 Task: Look for space in Muluppilagadu, India from 8th August, 2023 to 18th August, 2023 for 2 adults in price range Rs.10000 to Rs.14000. Place can be private room with 1  bedroom having 1 bed and 1 bathroom. Property type can be house, flat, guest house. Amenities needed are: wifi, TV, free parkinig on premises, gym, breakfast. Booking option can be shelf check-in. Required host language is English.
Action: Mouse moved to (493, 126)
Screenshot: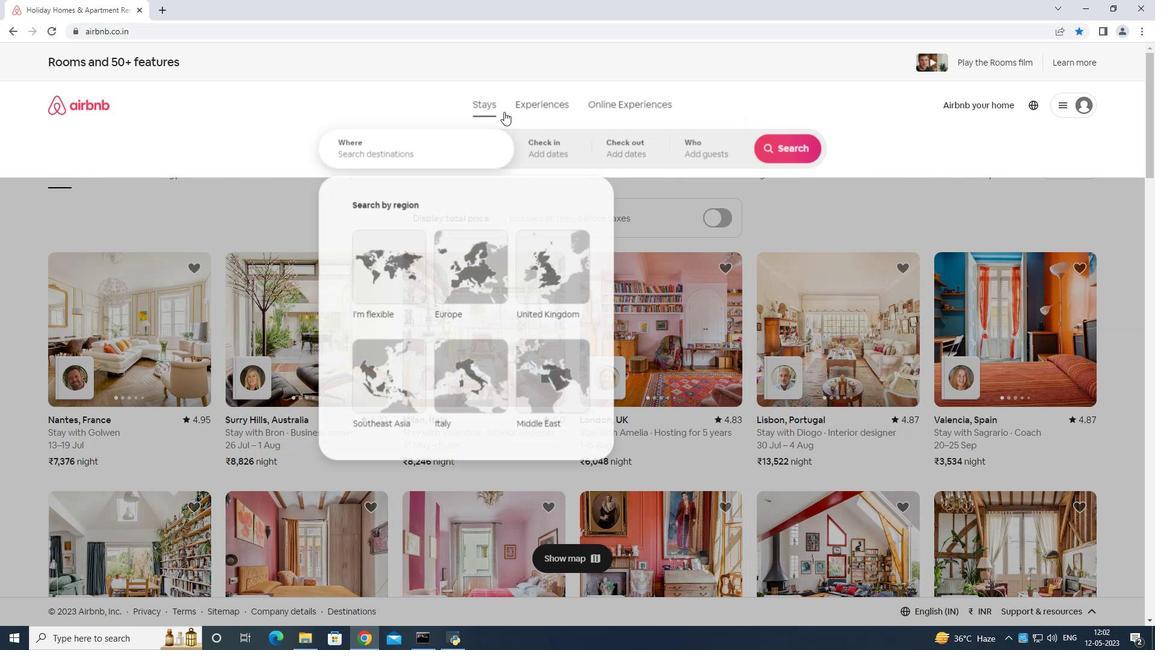 
Action: Key pressed <Key.shift>
Screenshot: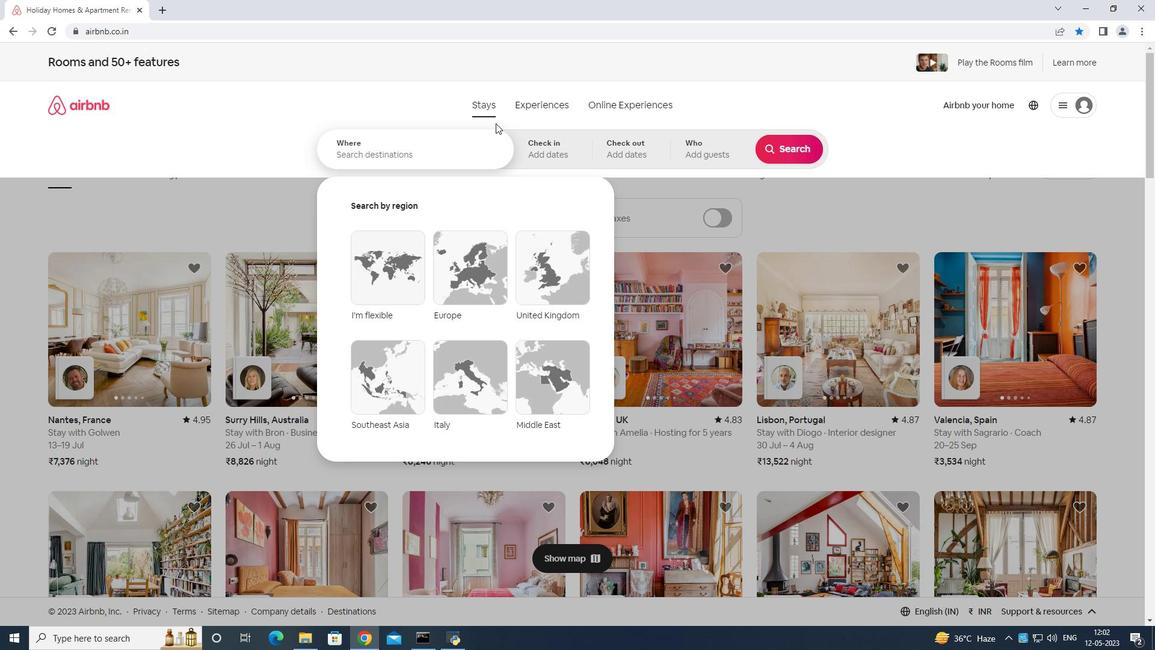 
Action: Mouse moved to (786, 208)
Screenshot: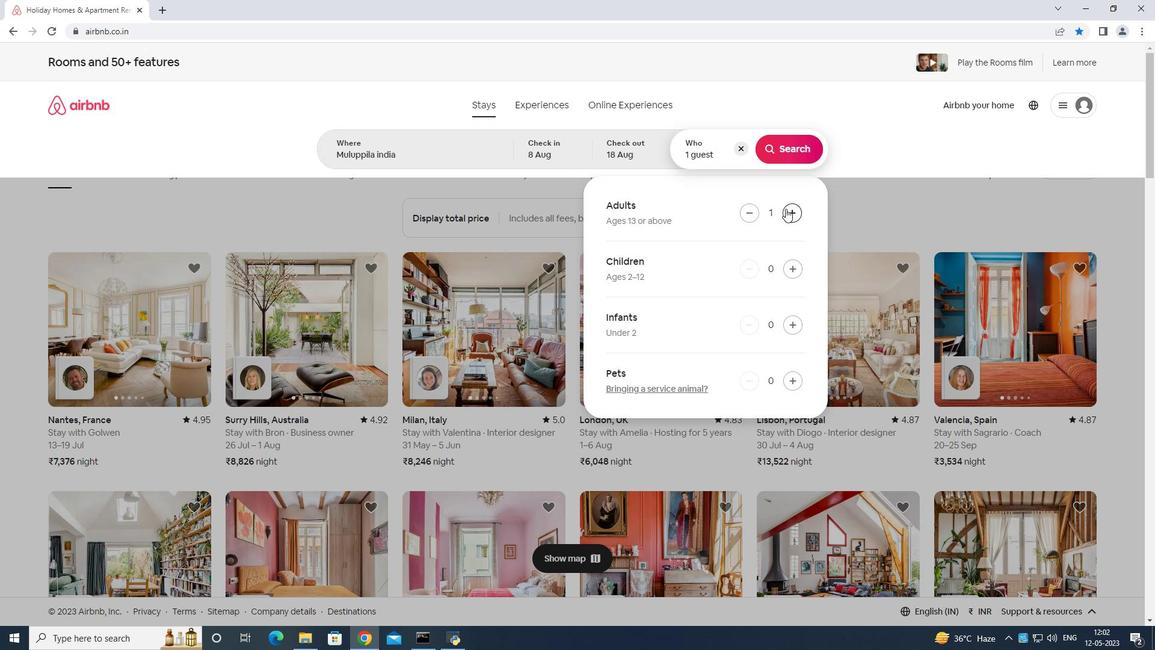 
Action: Mouse pressed left at (786, 208)
Screenshot: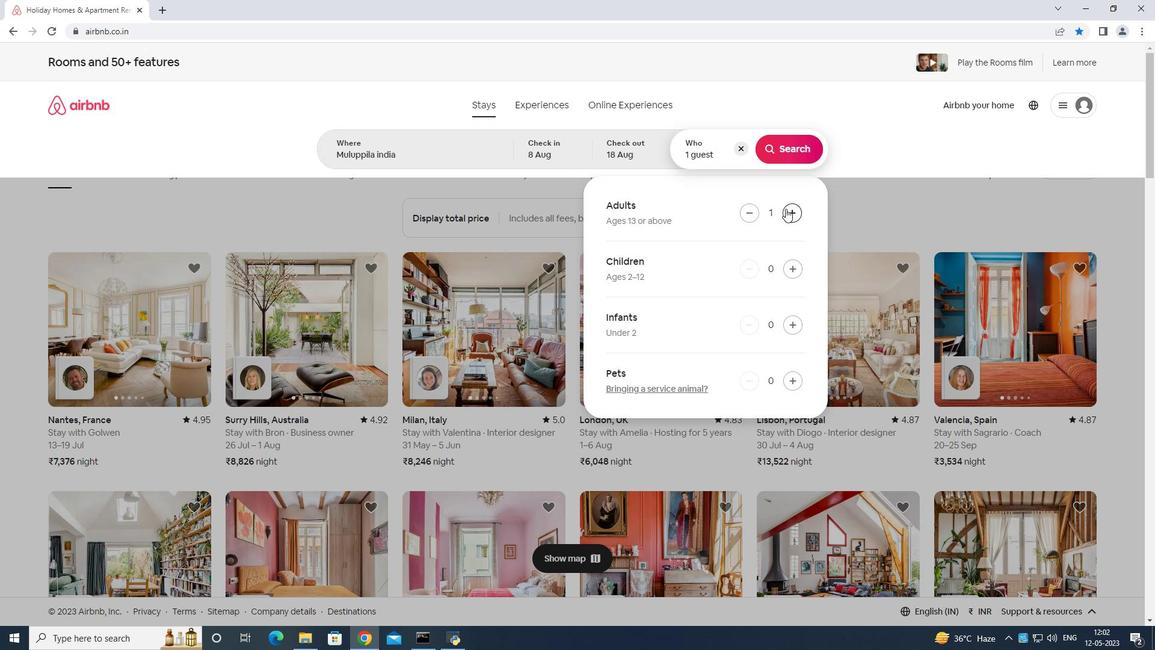 
Action: Mouse moved to (767, 149)
Screenshot: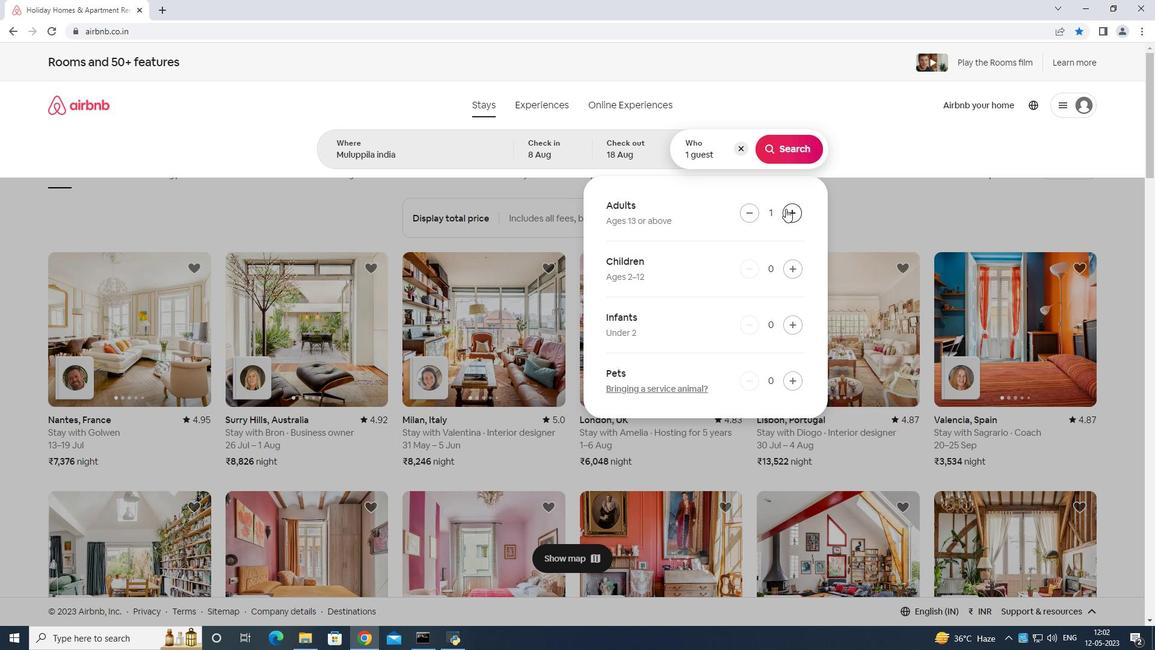
Action: Mouse pressed left at (767, 149)
Screenshot: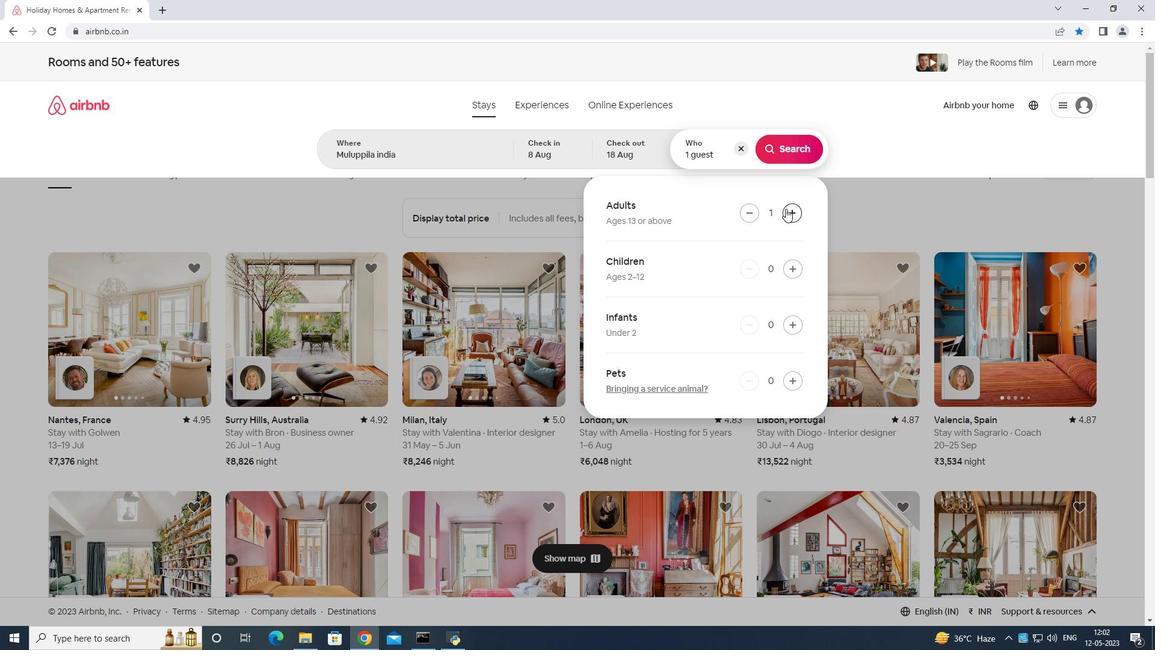 
Action: Mouse moved to (804, 127)
Screenshot: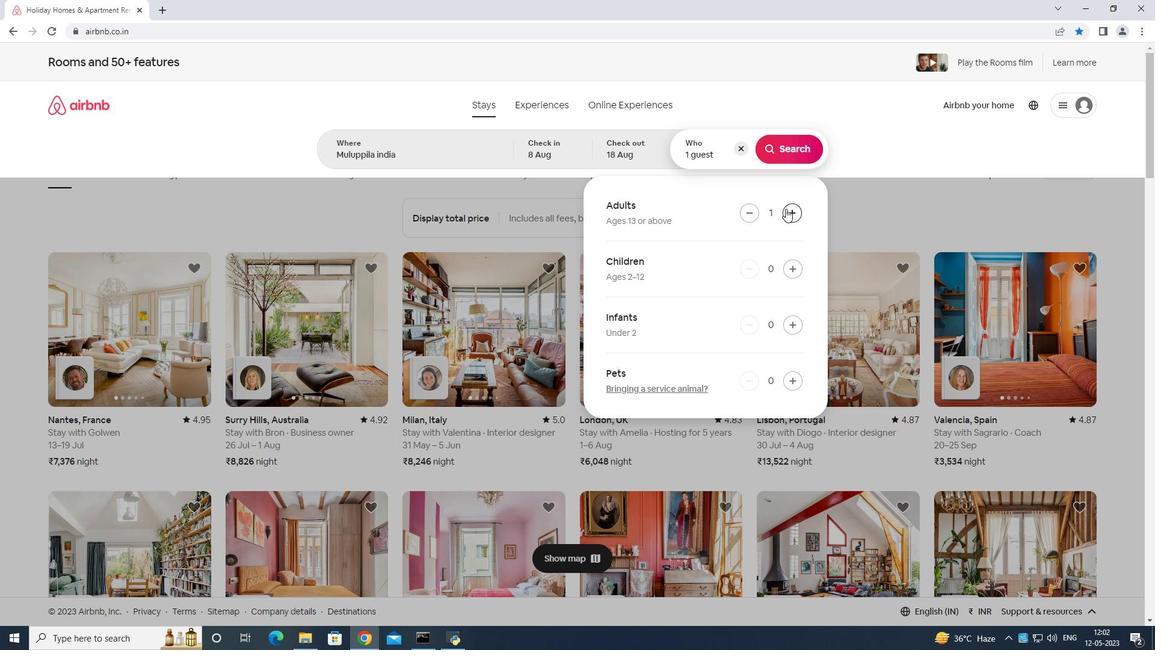 
Action: Key pressed <Key.backspace>
Screenshot: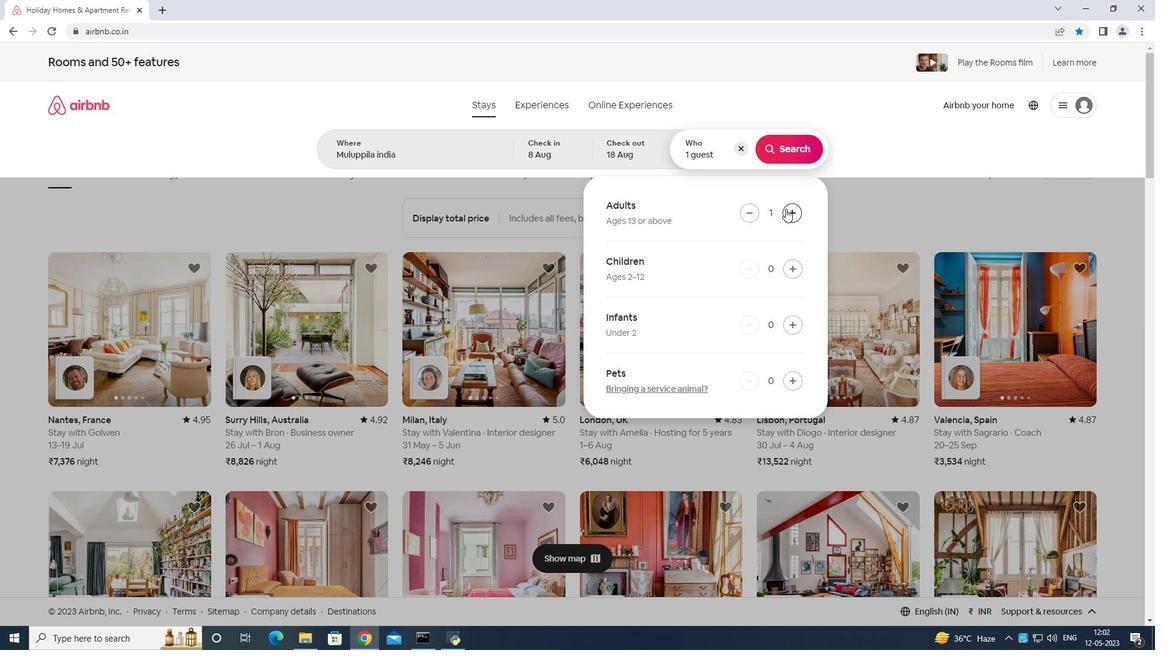 
Action: Mouse moved to (381, 515)
Screenshot: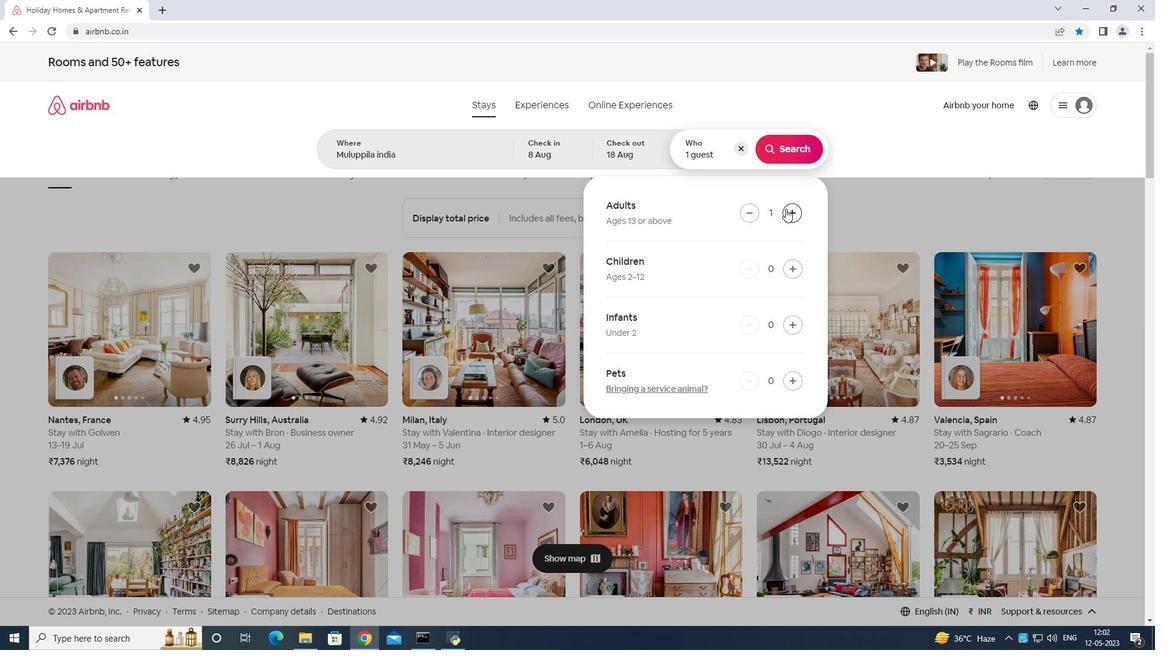 
Action: Mouse pressed left at (381, 515)
Screenshot: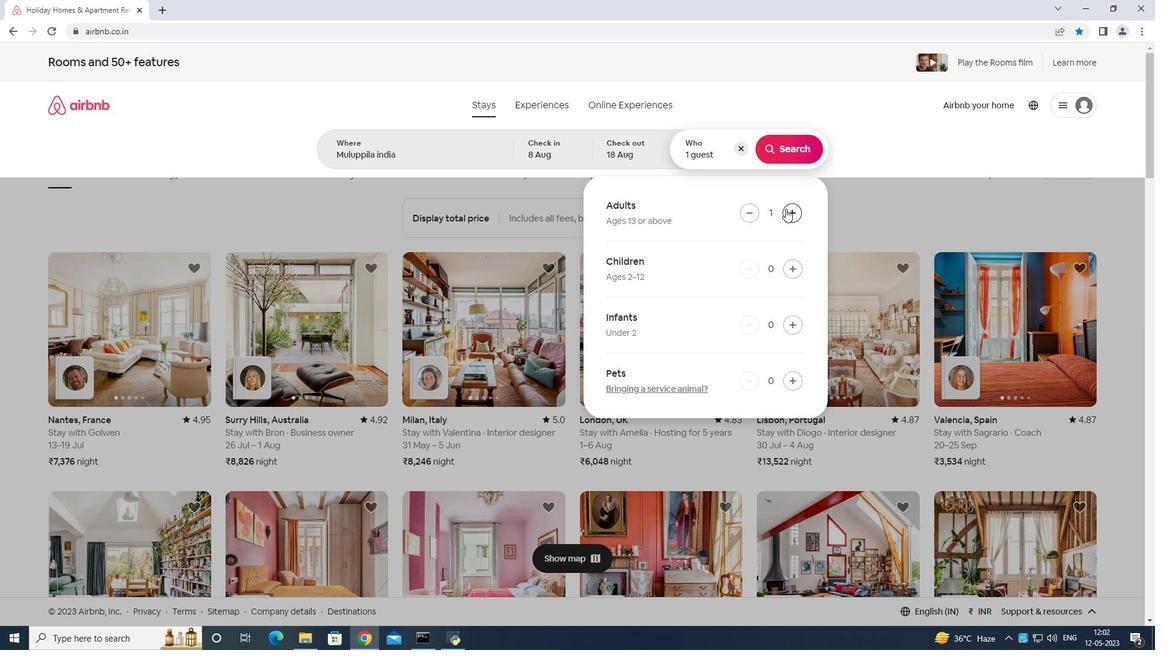 
Action: Mouse moved to (430, 478)
Screenshot: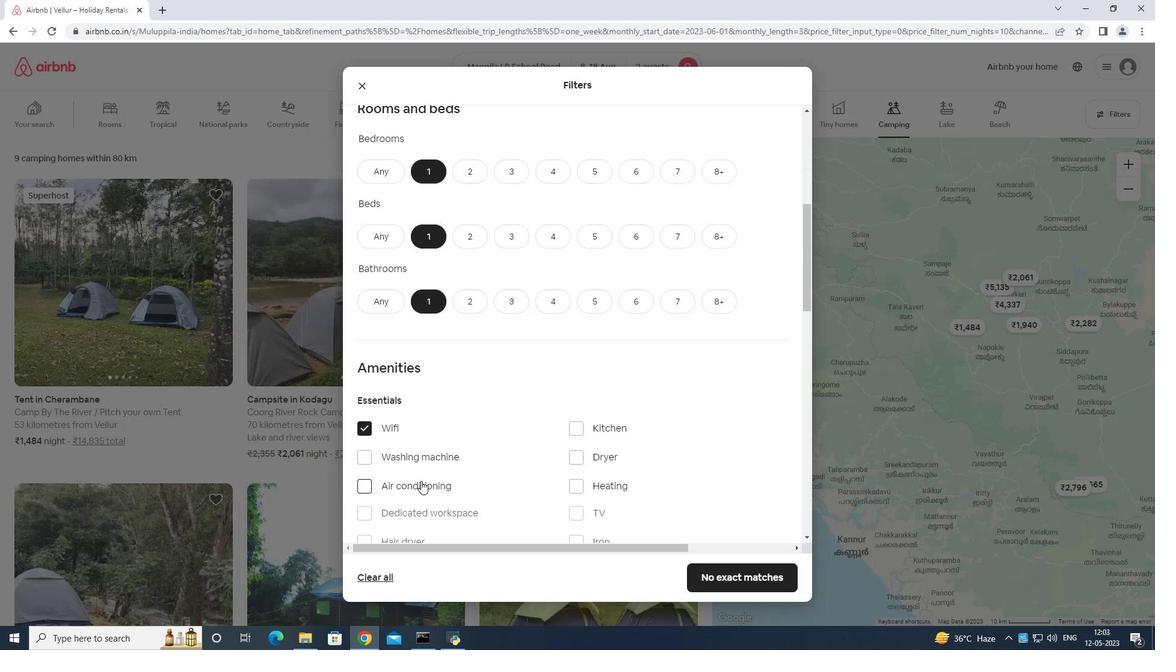 
Action: Mouse scrolled (430, 477) with delta (0, 0)
Screenshot: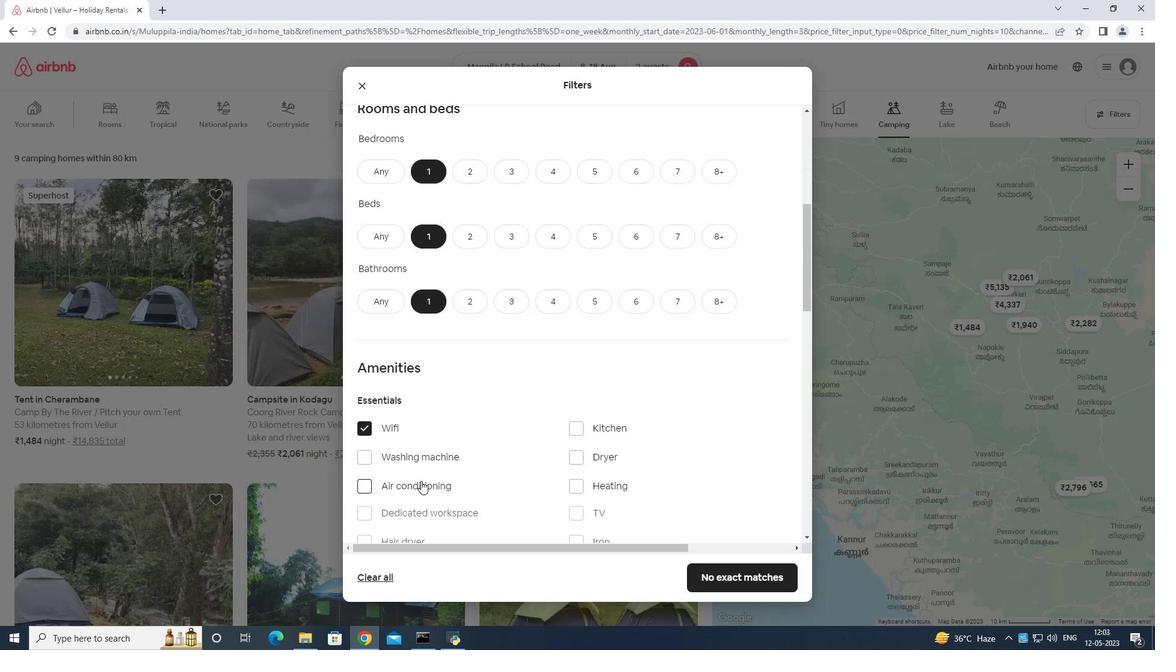 
Action: Mouse moved to (459, 458)
Screenshot: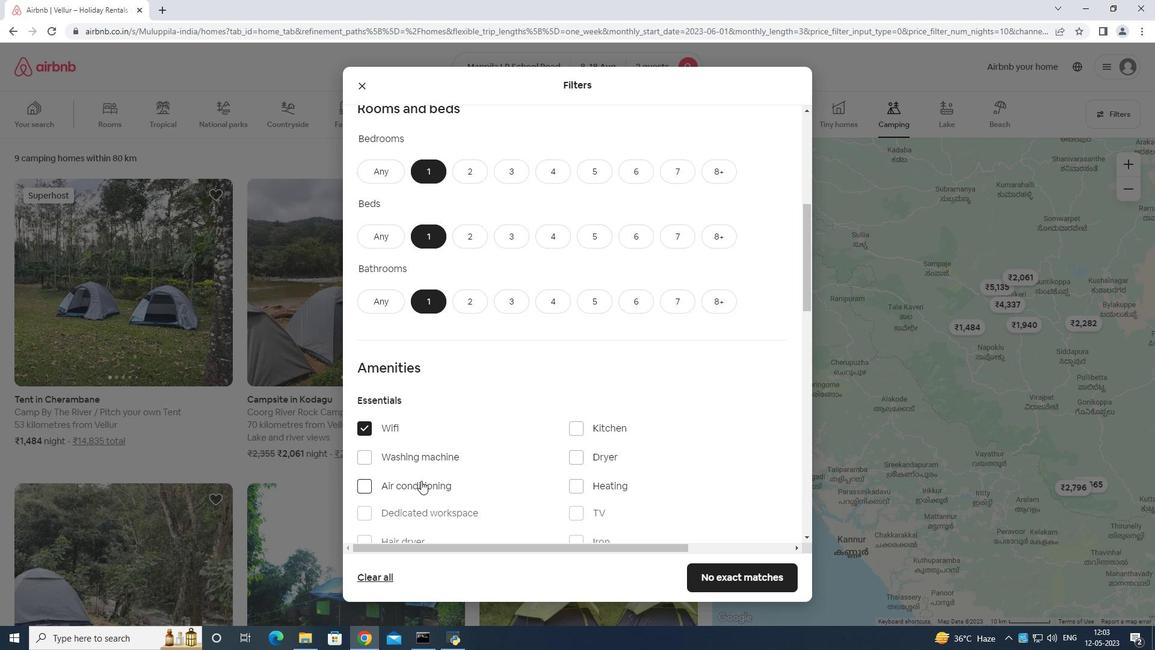 
Action: Mouse scrolled (440, 479) with delta (0, 0)
Screenshot: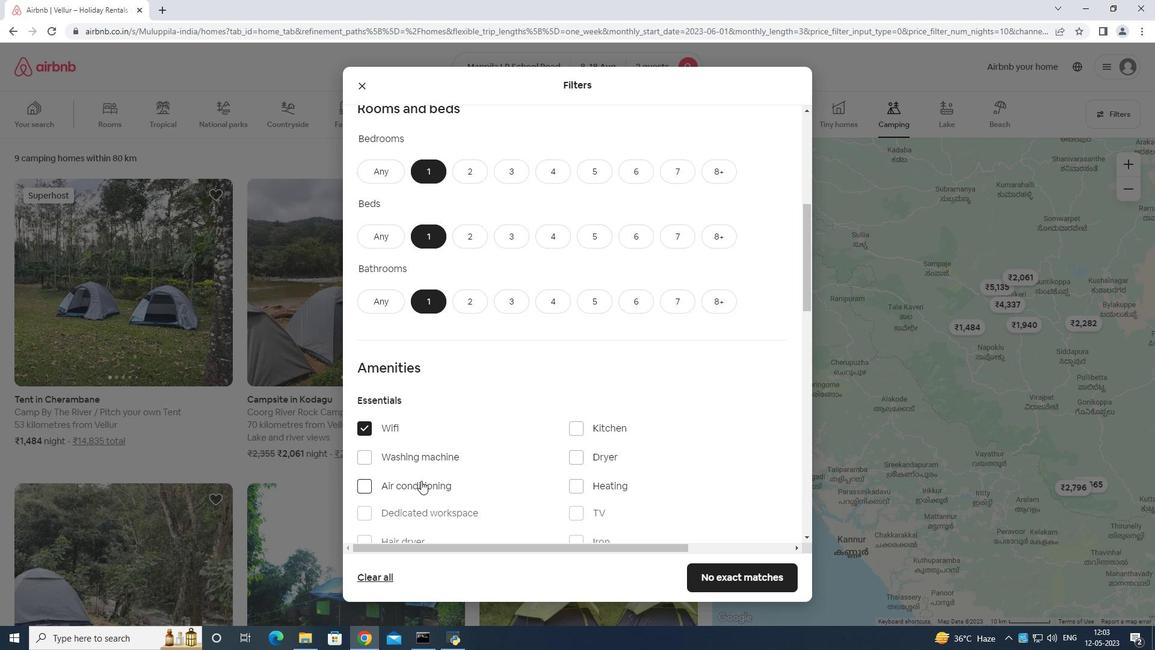 
Action: Mouse moved to (509, 436)
Screenshot: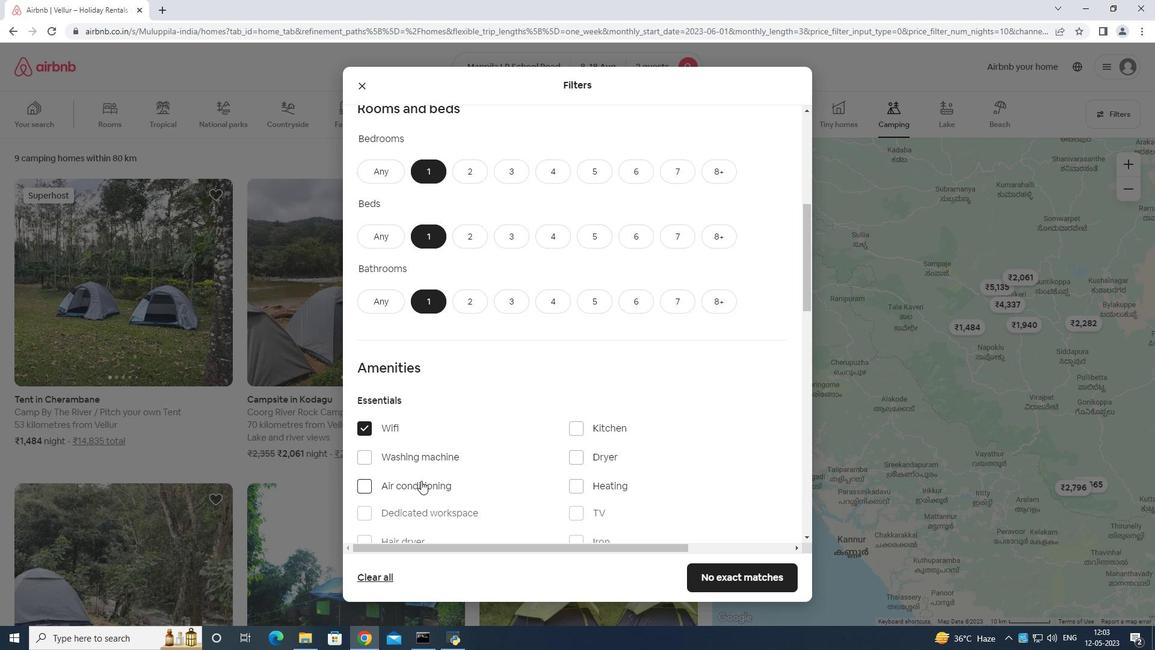 
Action: Mouse scrolled (448, 480) with delta (0, 0)
Screenshot: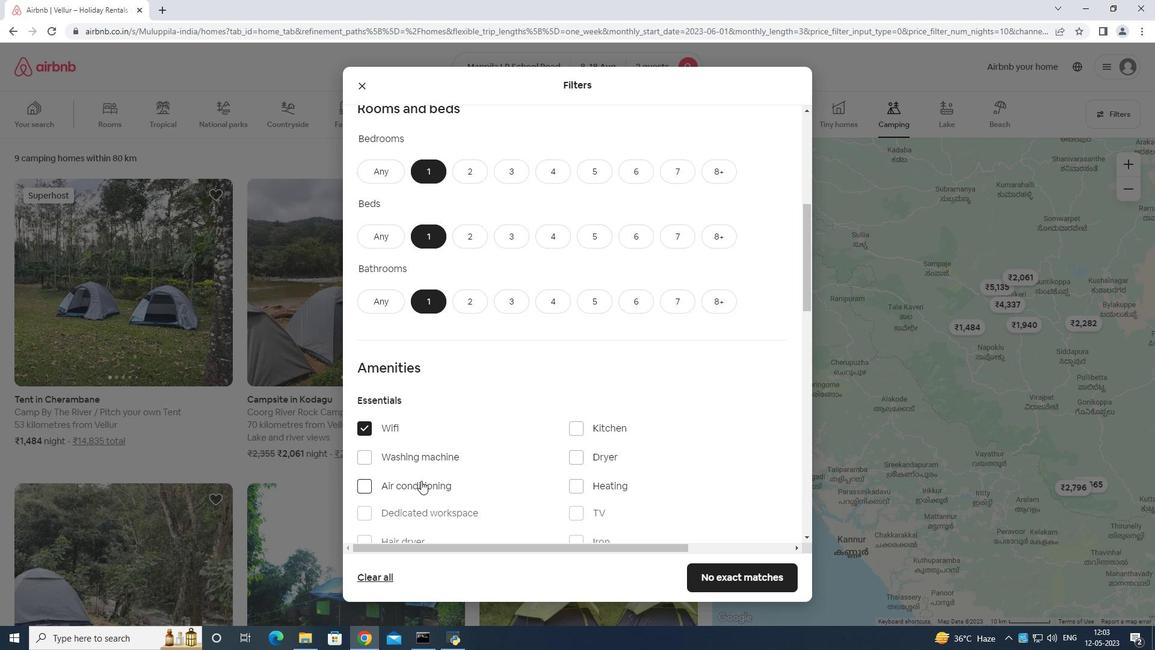 
Action: Mouse moved to (578, 329)
Screenshot: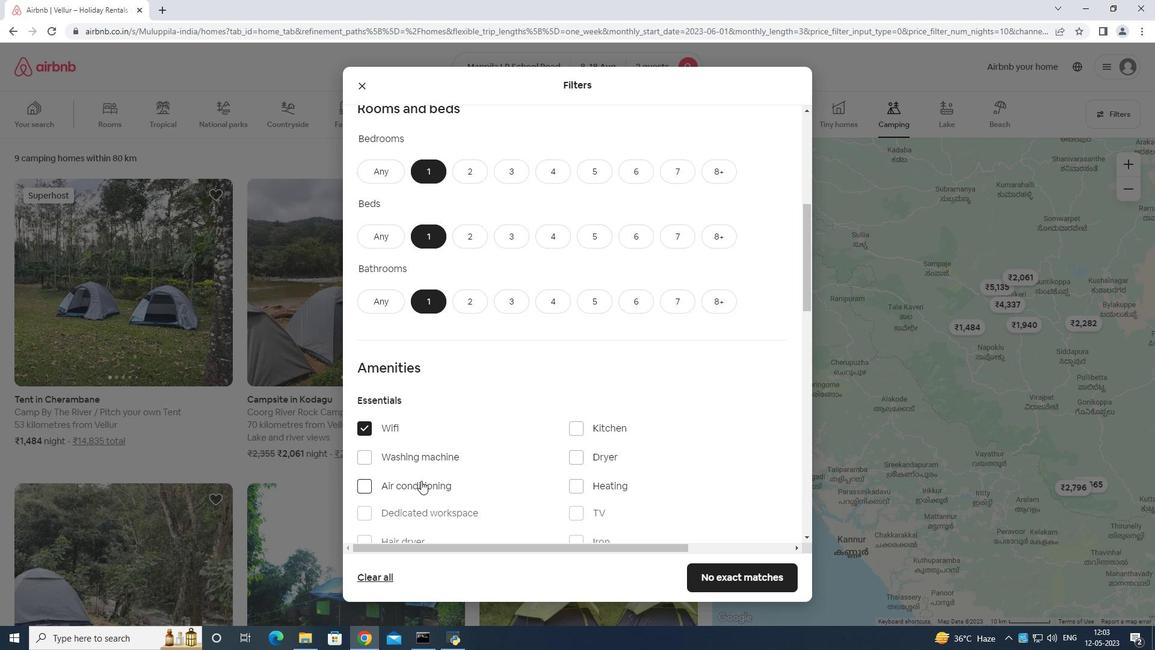 
Action: Mouse pressed left at (578, 329)
Screenshot: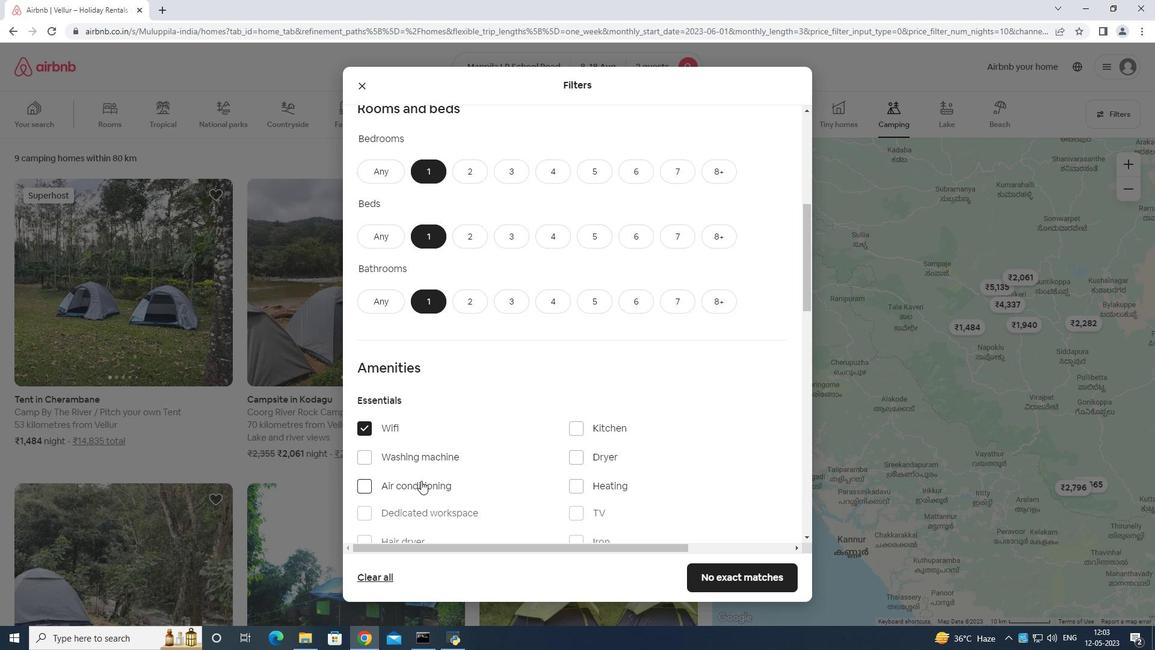 
Action: Mouse moved to (576, 330)
Screenshot: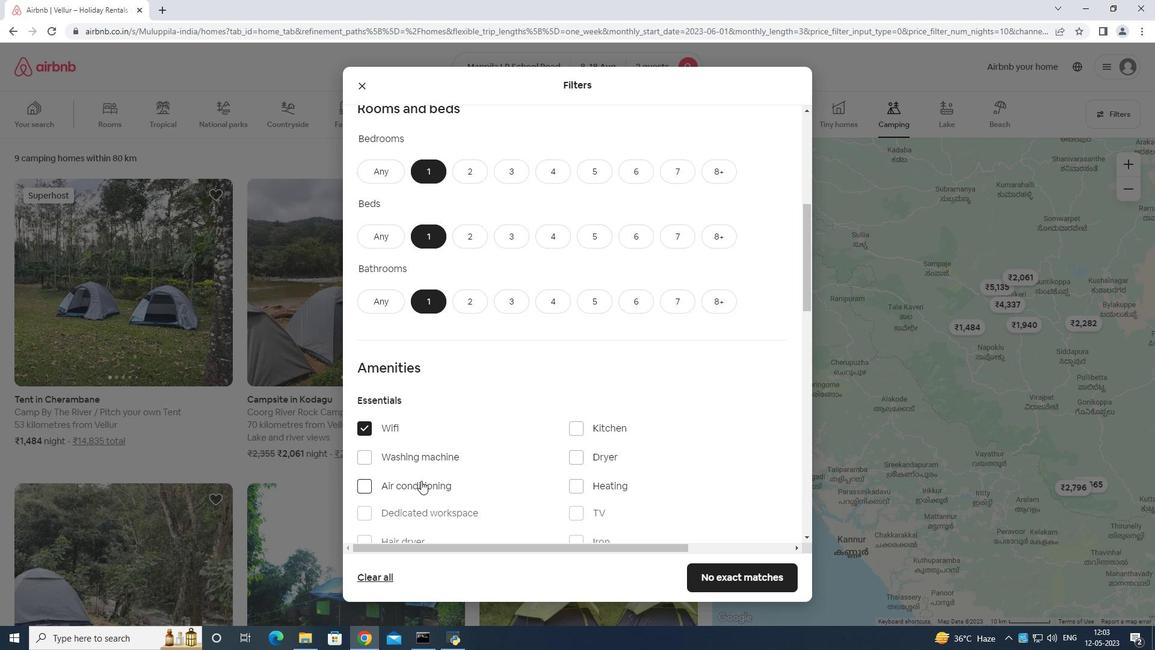 
Action: Mouse scrolled (576, 329) with delta (0, 0)
Screenshot: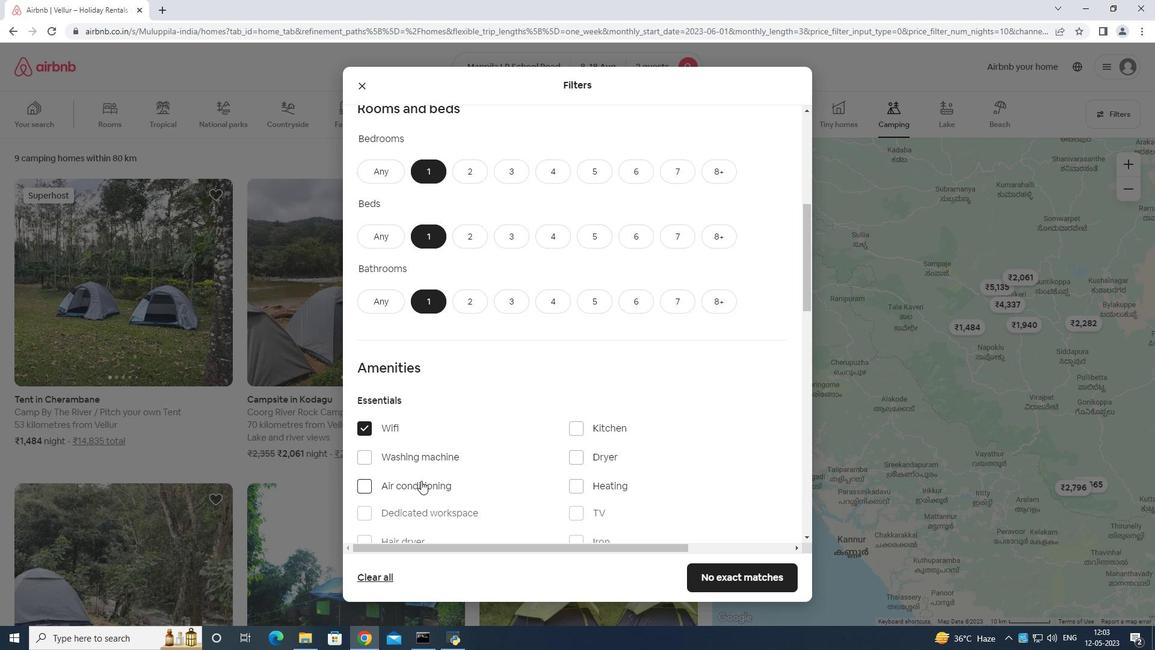 
Action: Mouse moved to (576, 333)
Screenshot: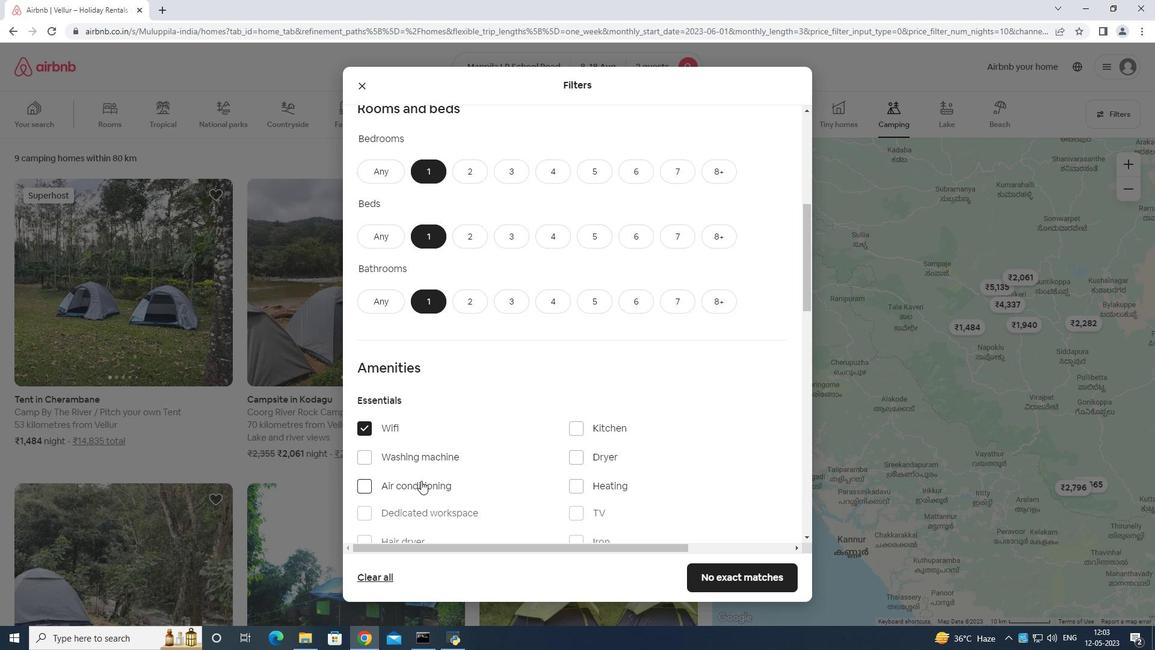 
Action: Mouse scrolled (576, 332) with delta (0, 0)
Screenshot: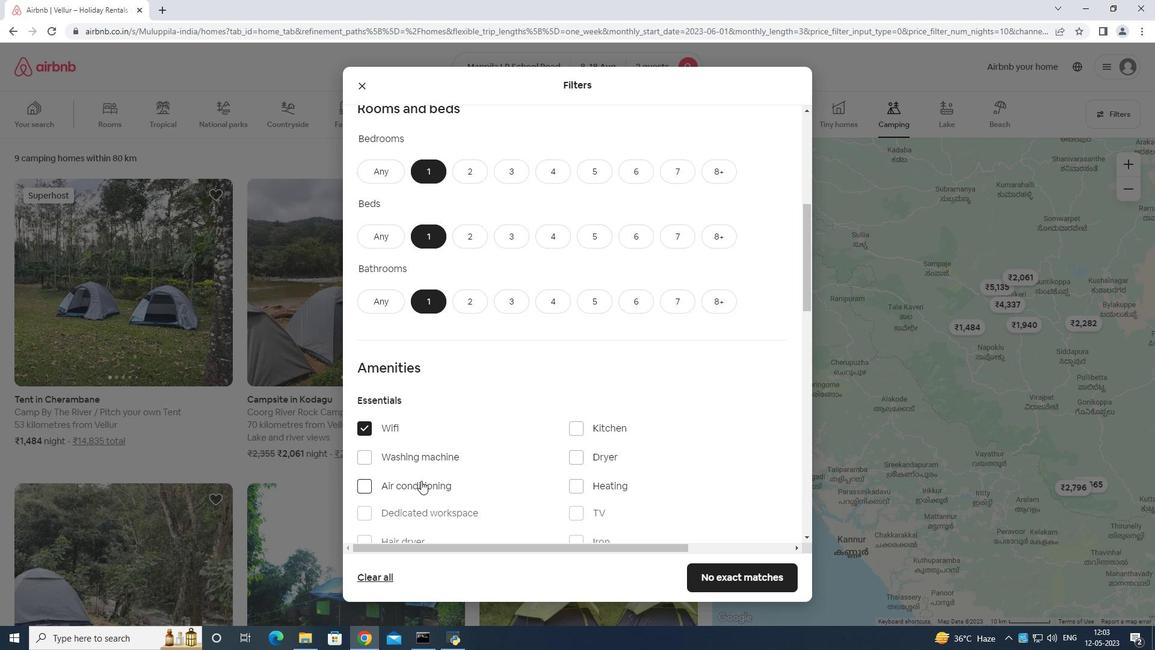 
Action: Mouse moved to (361, 335)
Screenshot: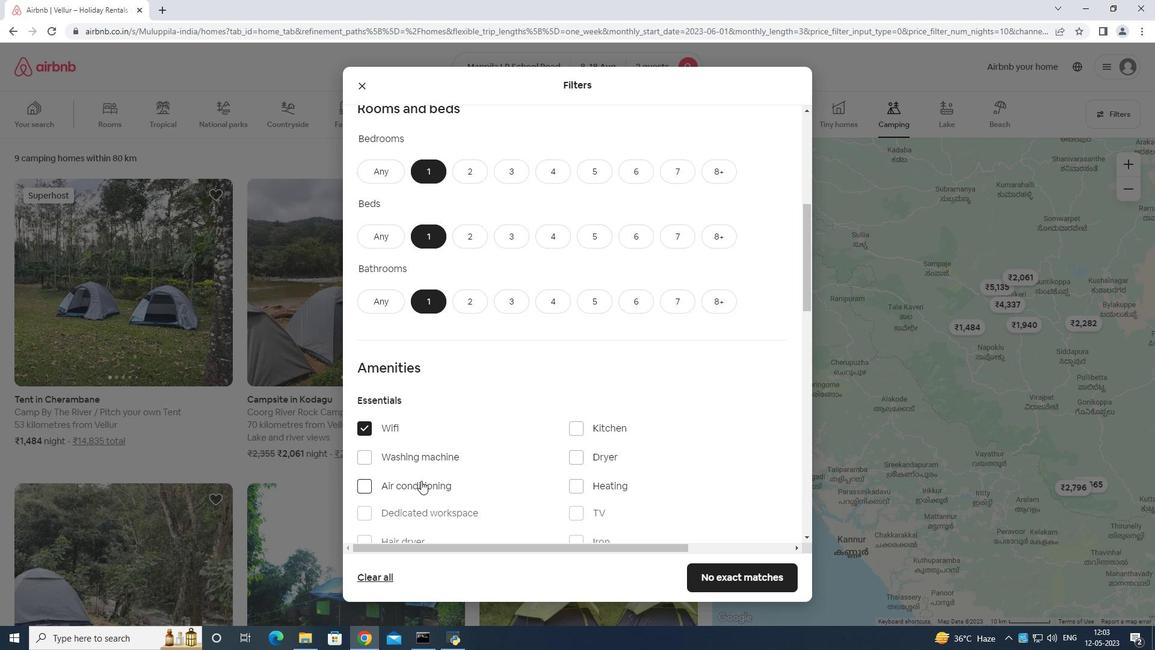 
Action: Mouse pressed left at (361, 335)
Screenshot: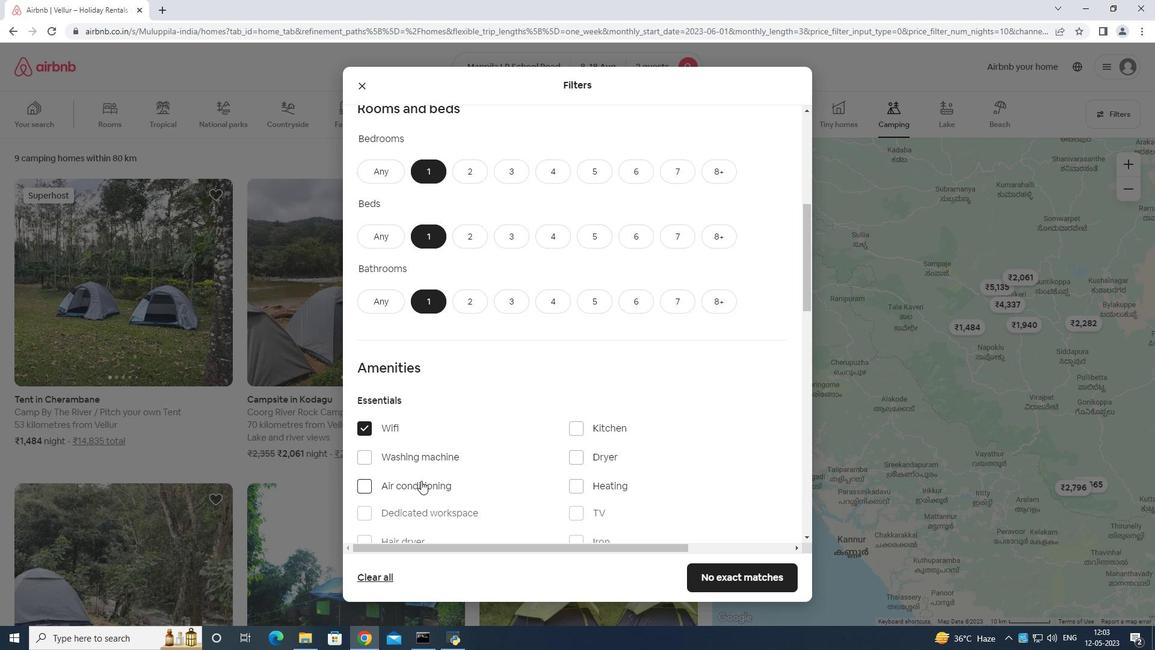 
Action: Mouse moved to (579, 362)
Screenshot: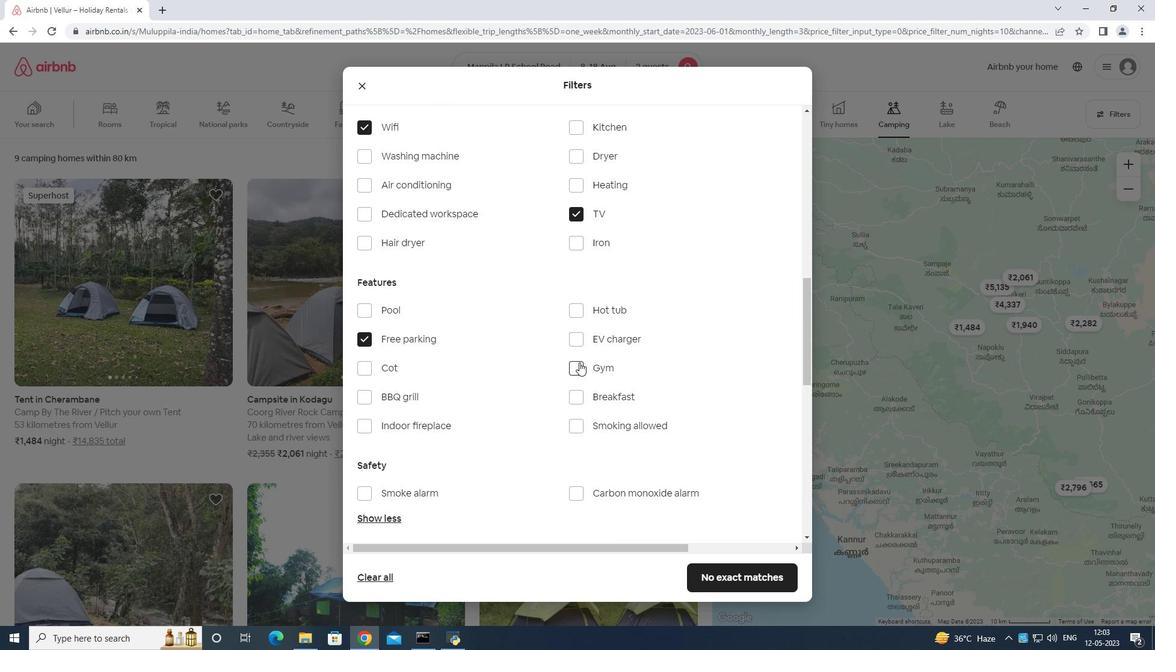 
Action: Mouse pressed left at (579, 362)
Screenshot: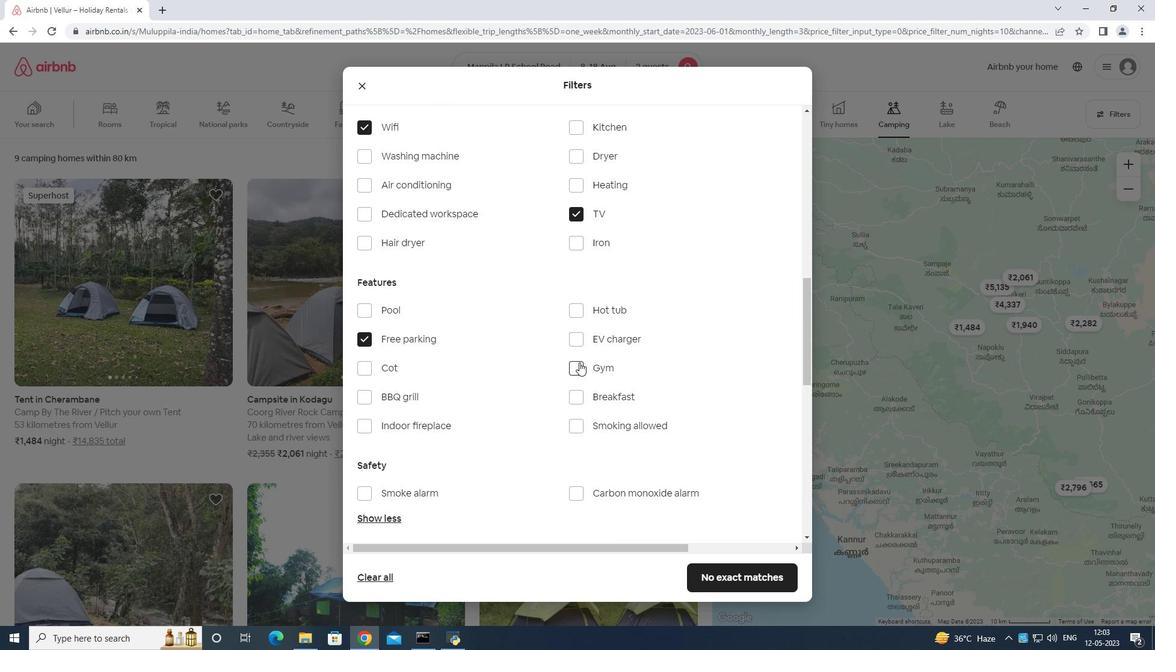 
Action: Mouse moved to (573, 390)
Screenshot: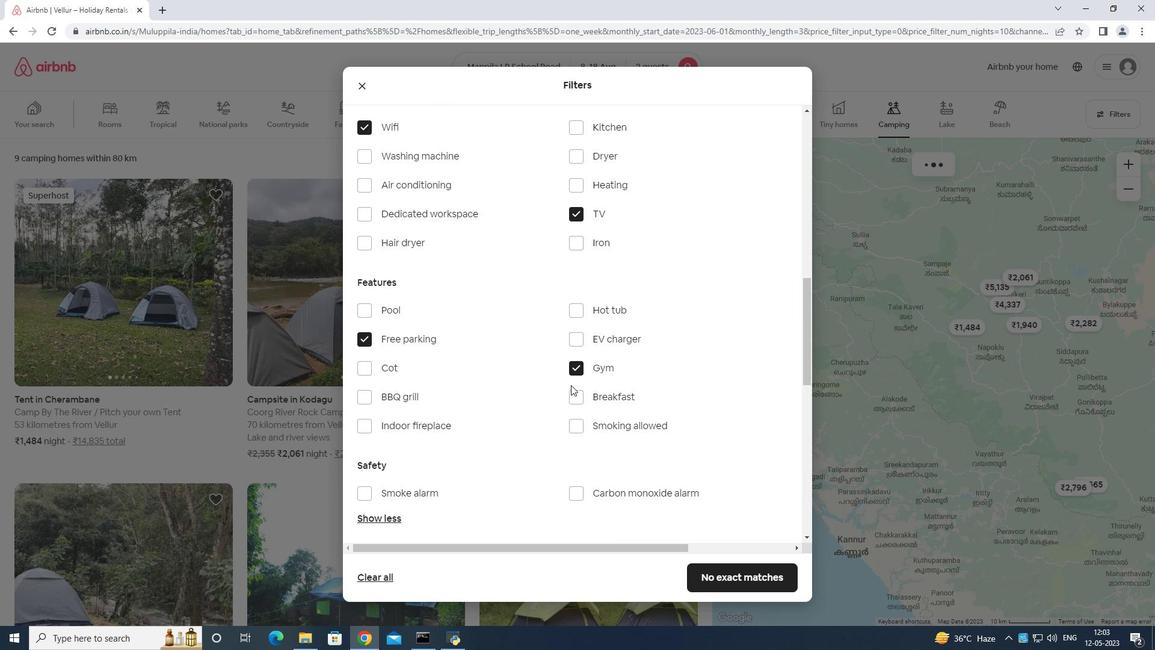 
Action: Mouse pressed left at (573, 390)
Screenshot: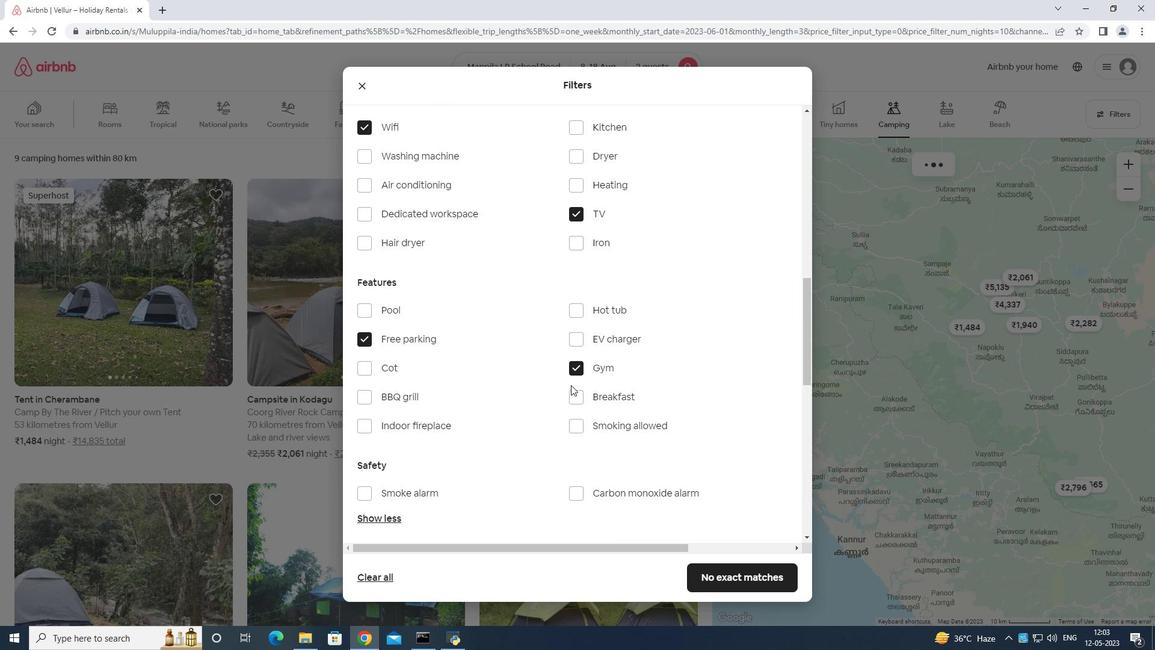 
Action: Mouse moved to (585, 395)
Screenshot: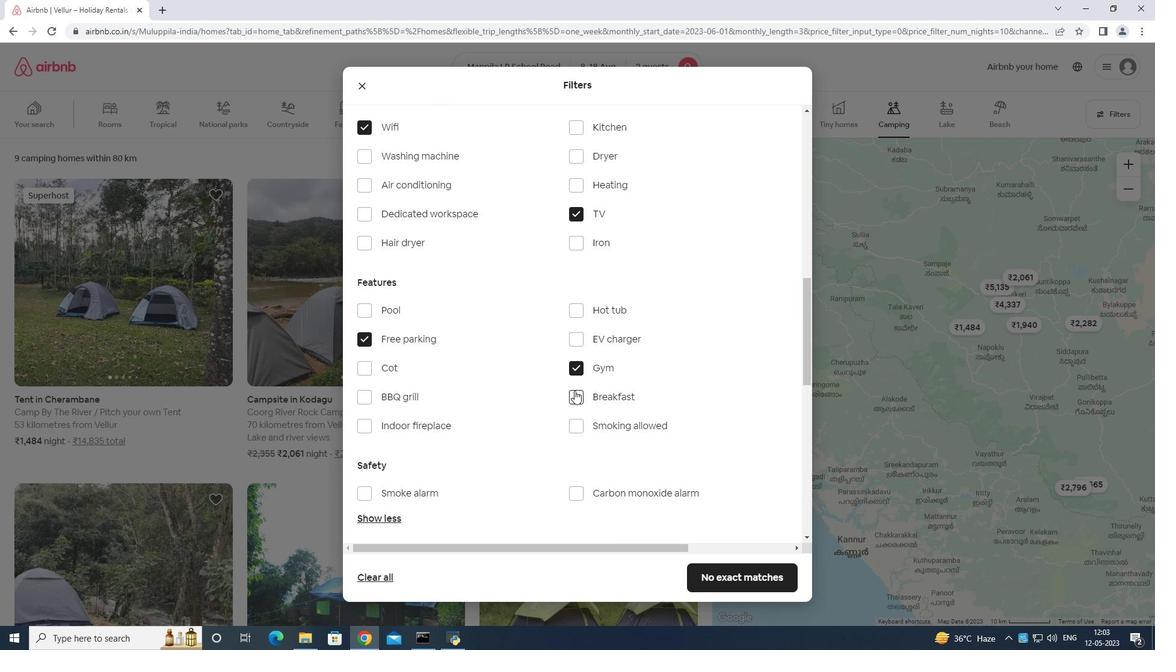 
Action: Mouse scrolled (585, 394) with delta (0, 0)
Screenshot: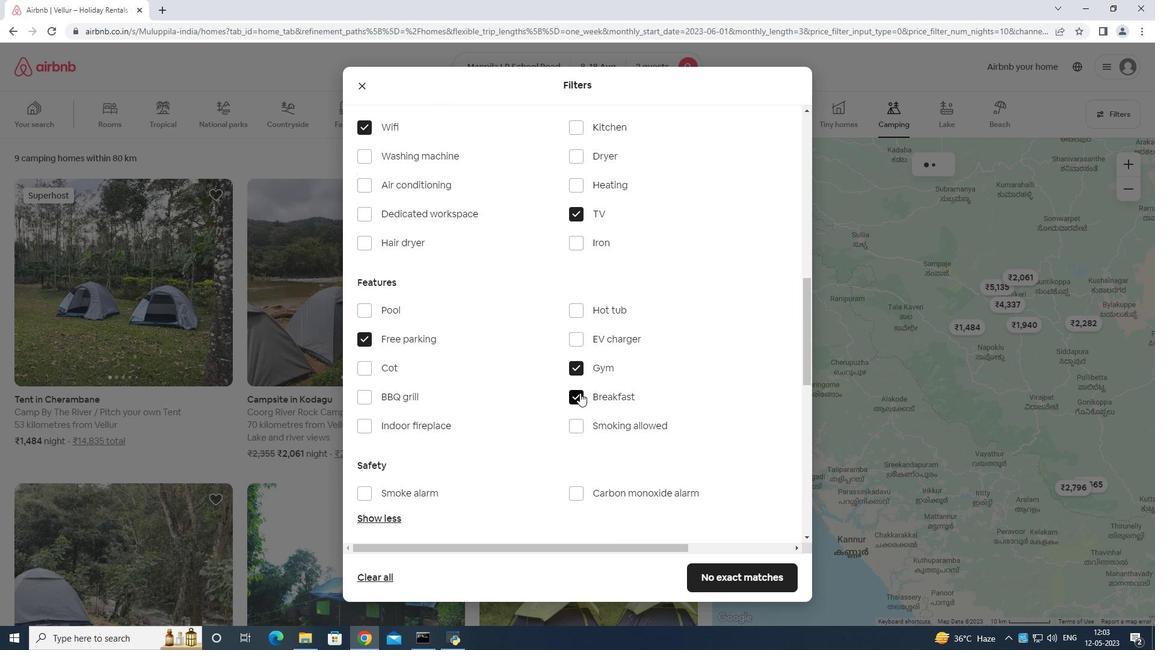 
Action: Mouse moved to (586, 397)
Screenshot: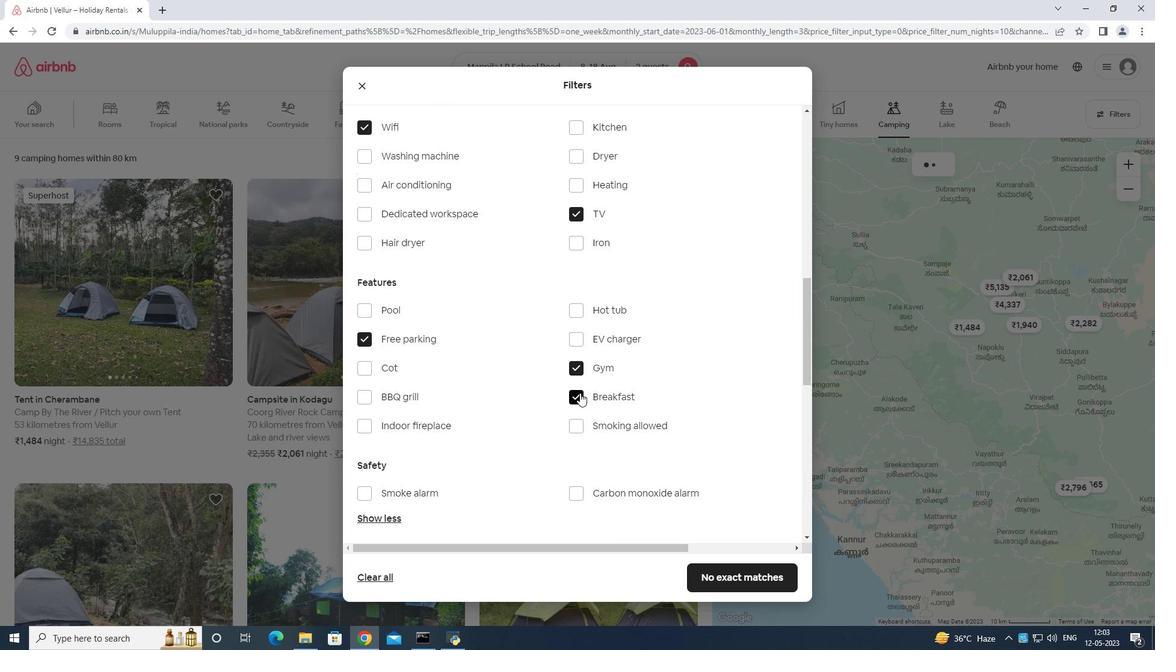 
Action: Mouse scrolled (586, 396) with delta (0, 0)
Screenshot: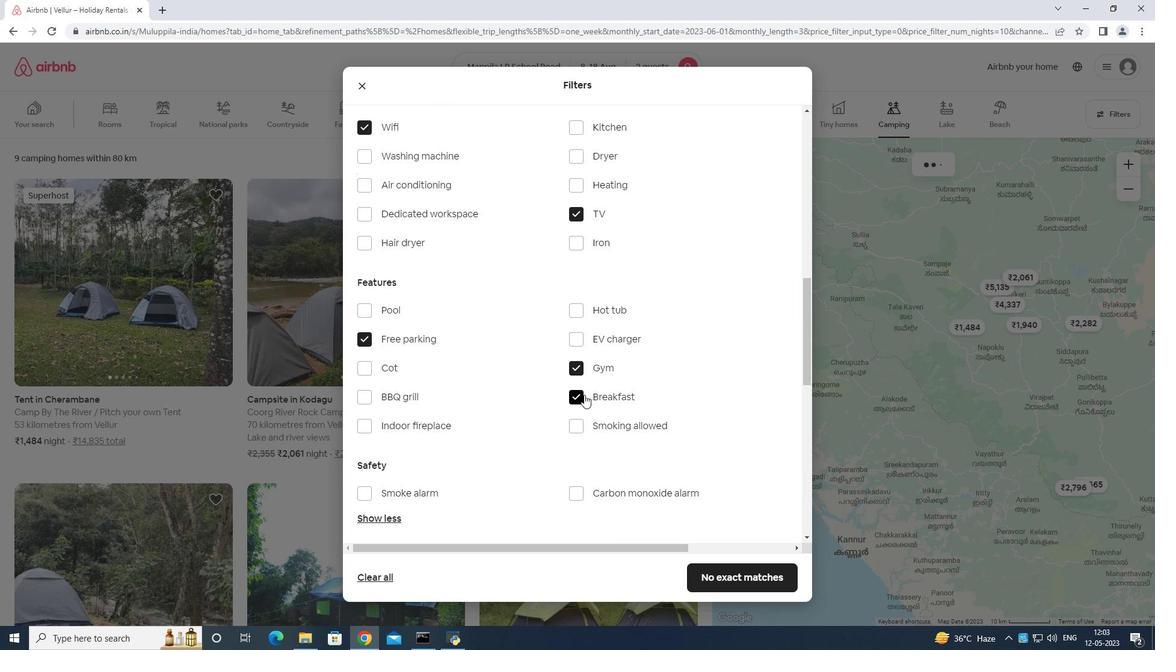 
Action: Mouse moved to (588, 397)
Screenshot: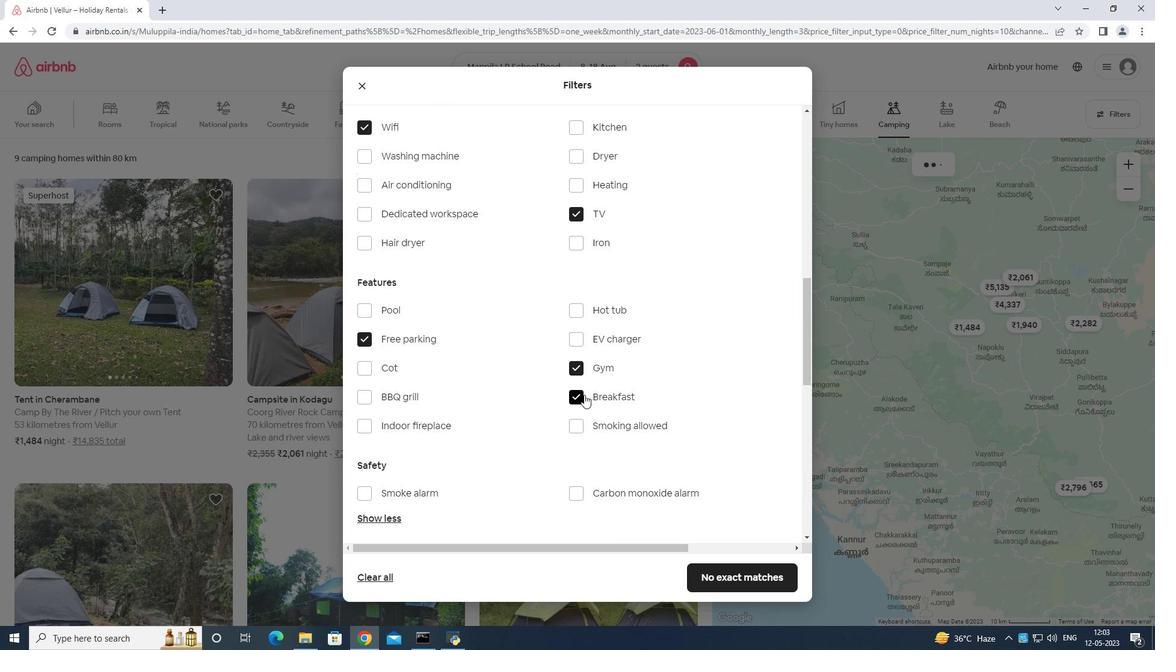 
Action: Mouse scrolled (588, 397) with delta (0, 0)
Screenshot: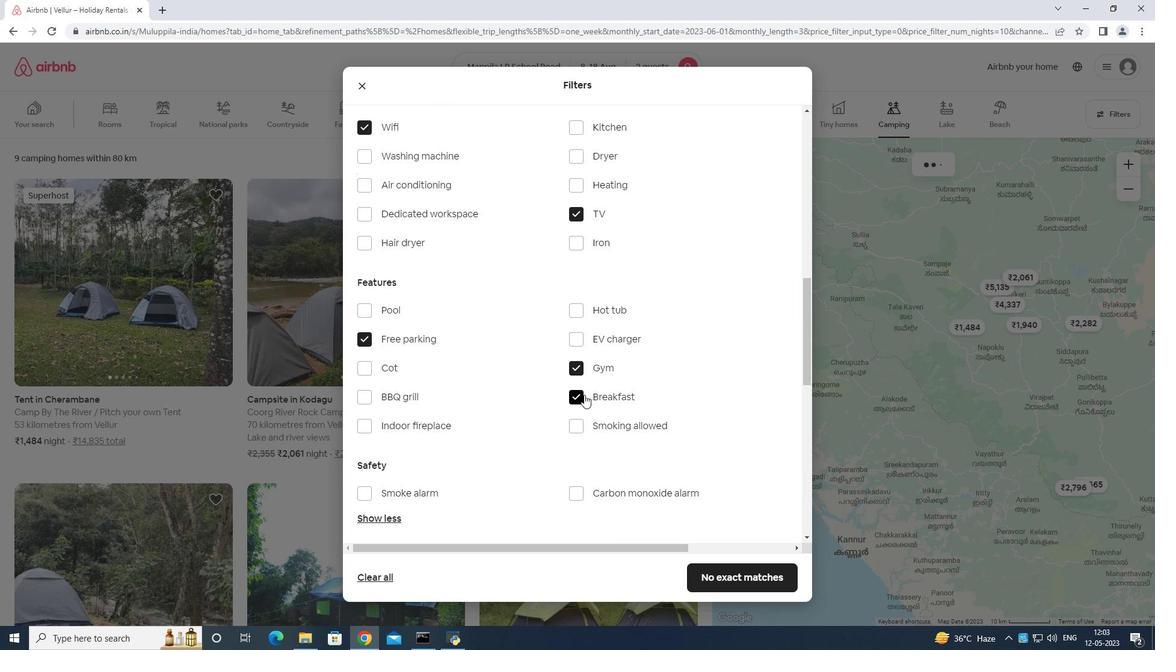 
Action: Mouse moved to (589, 397)
Screenshot: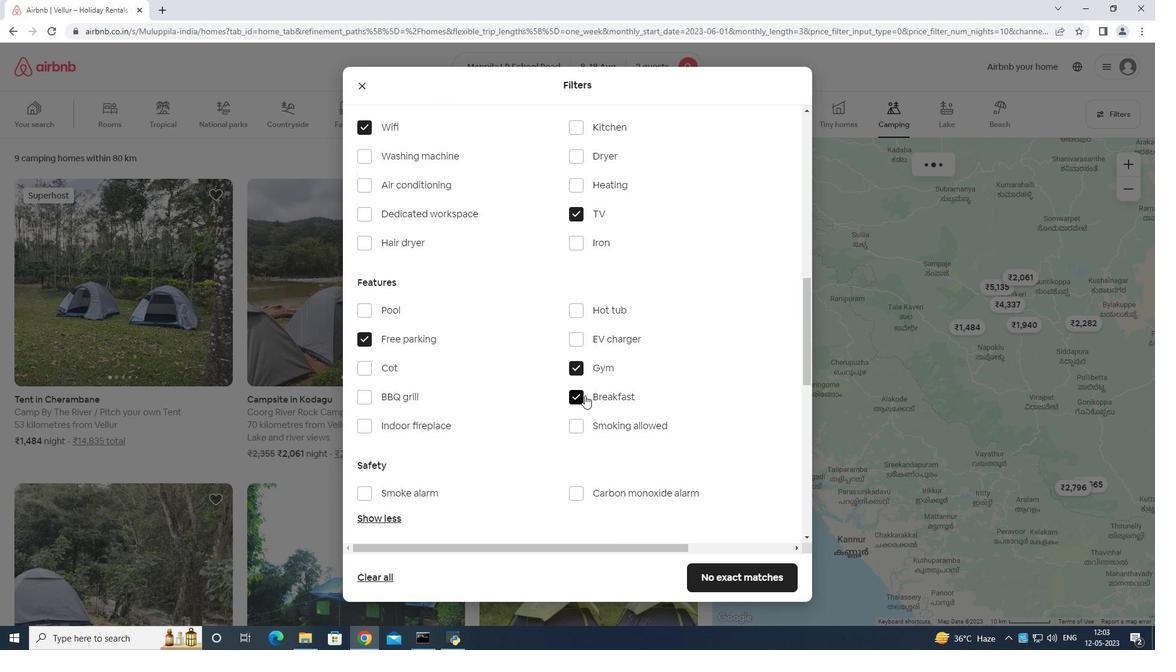 
Action: Mouse scrolled (589, 397) with delta (0, 0)
Screenshot: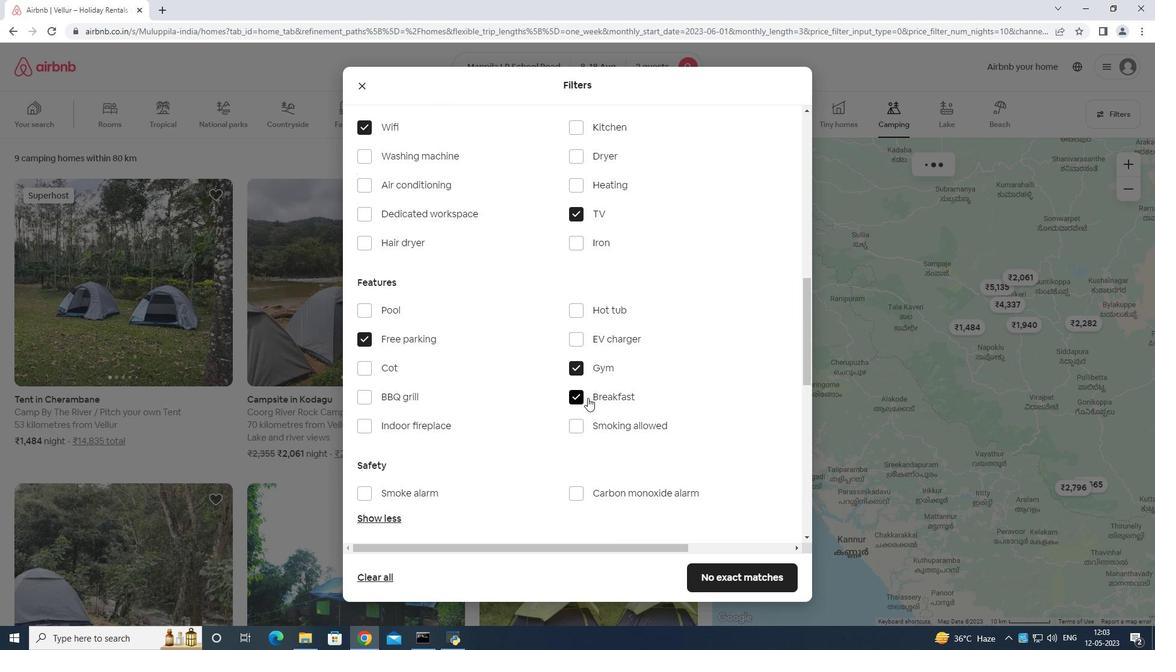 
Action: Mouse moved to (765, 410)
Screenshot: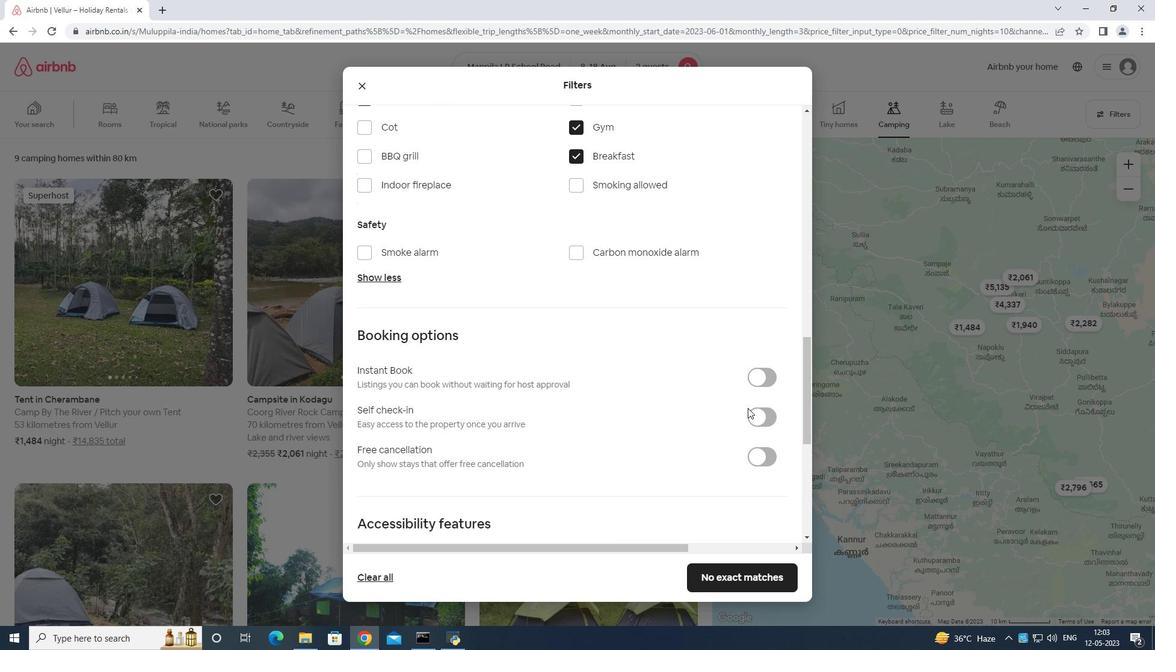
Action: Mouse pressed left at (765, 410)
Screenshot: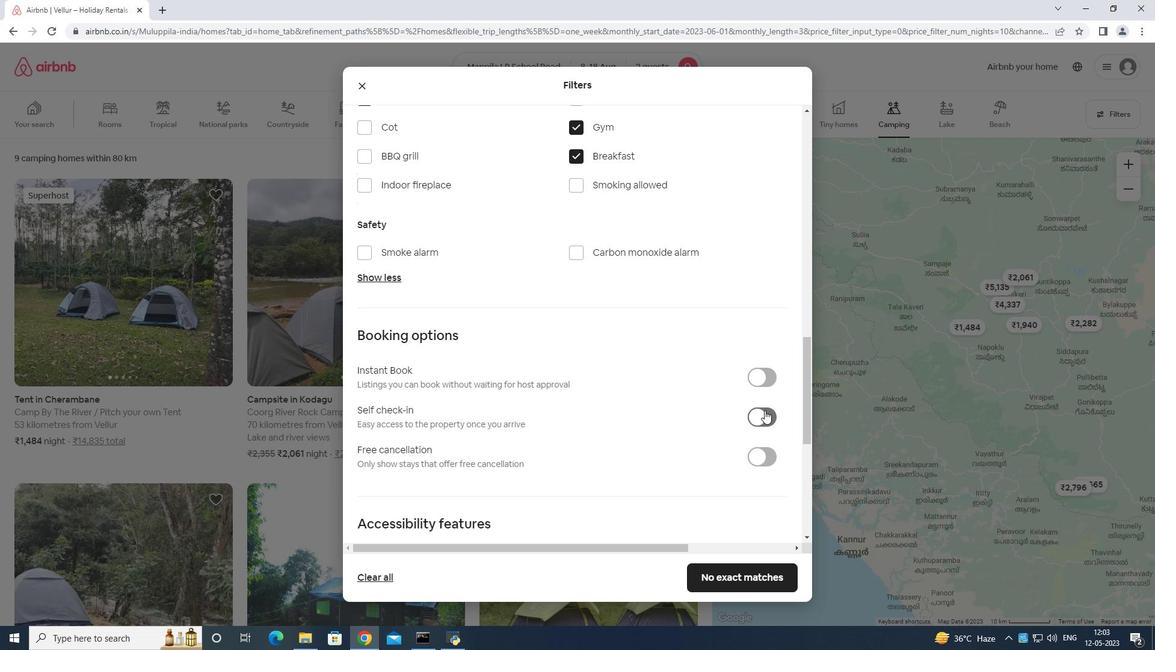 
Action: Mouse moved to (763, 405)
Screenshot: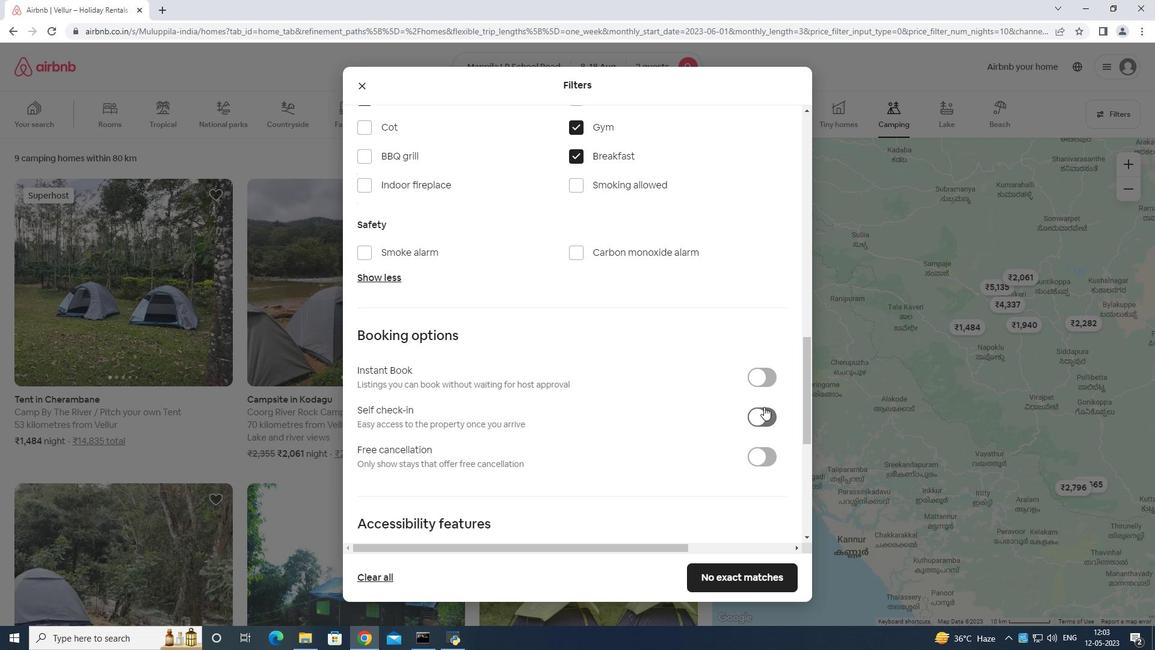 
Action: Mouse scrolled (763, 404) with delta (0, 0)
Screenshot: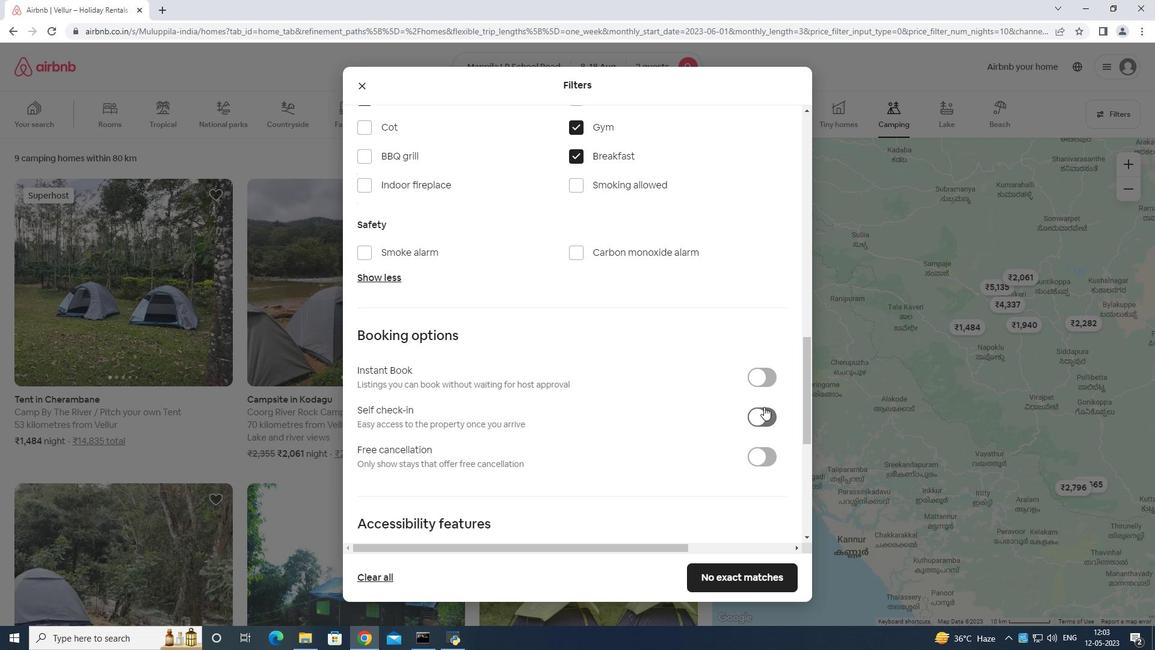 
Action: Mouse moved to (763, 405)
Screenshot: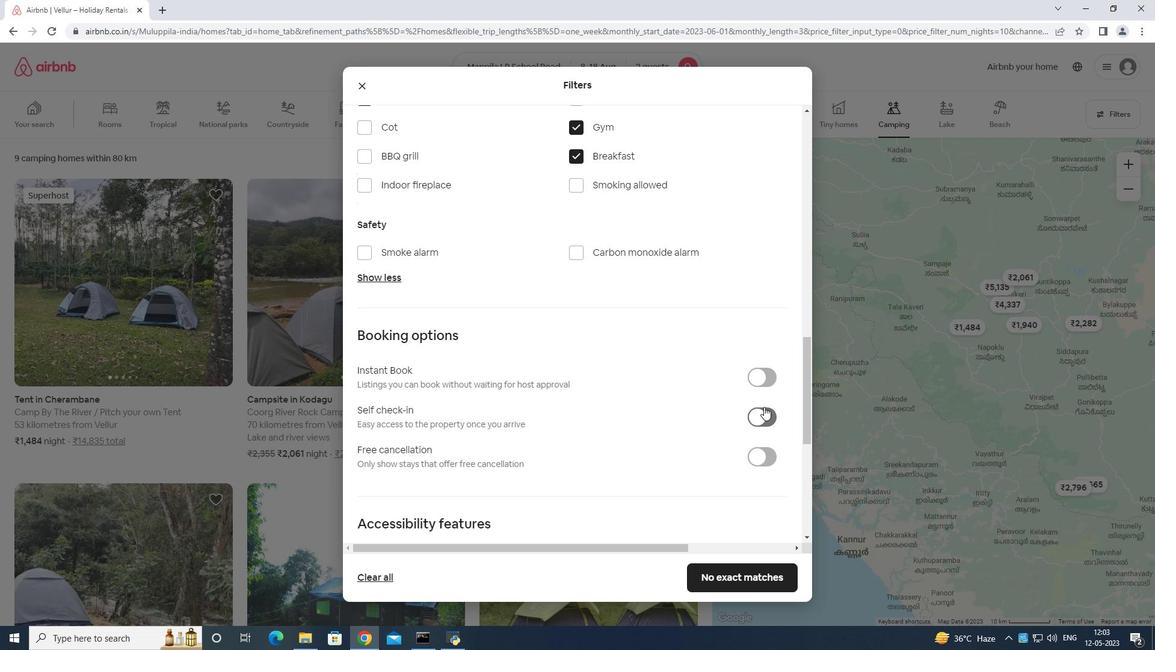 
Action: Mouse scrolled (763, 404) with delta (0, 0)
Screenshot: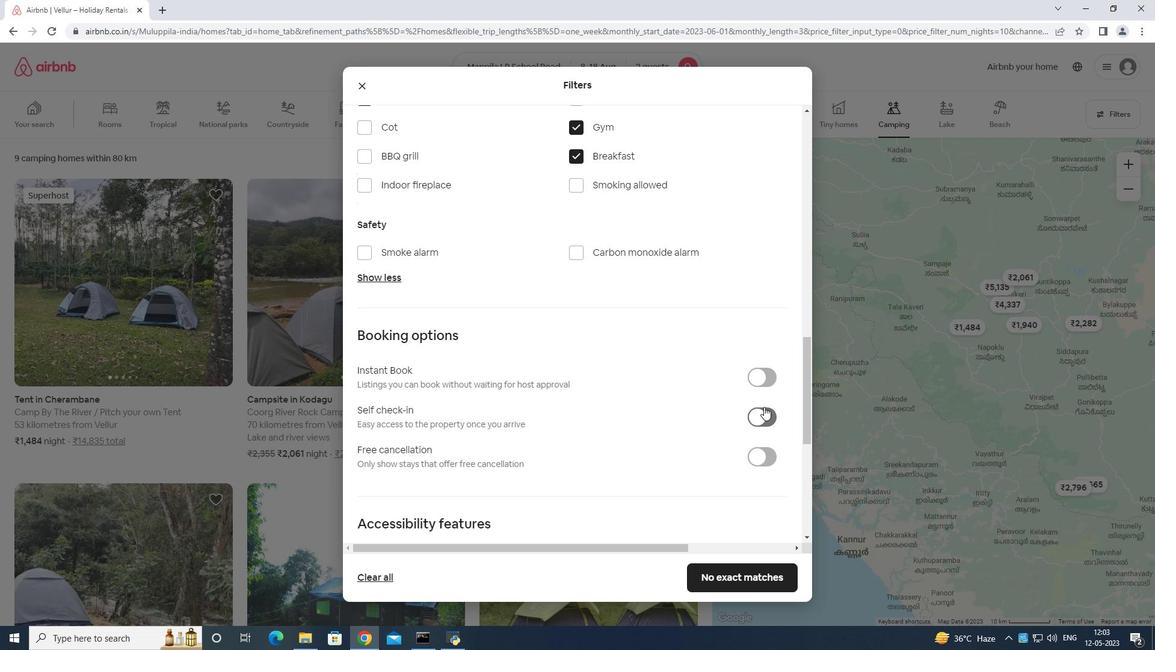 
Action: Mouse scrolled (763, 404) with delta (0, 0)
Screenshot: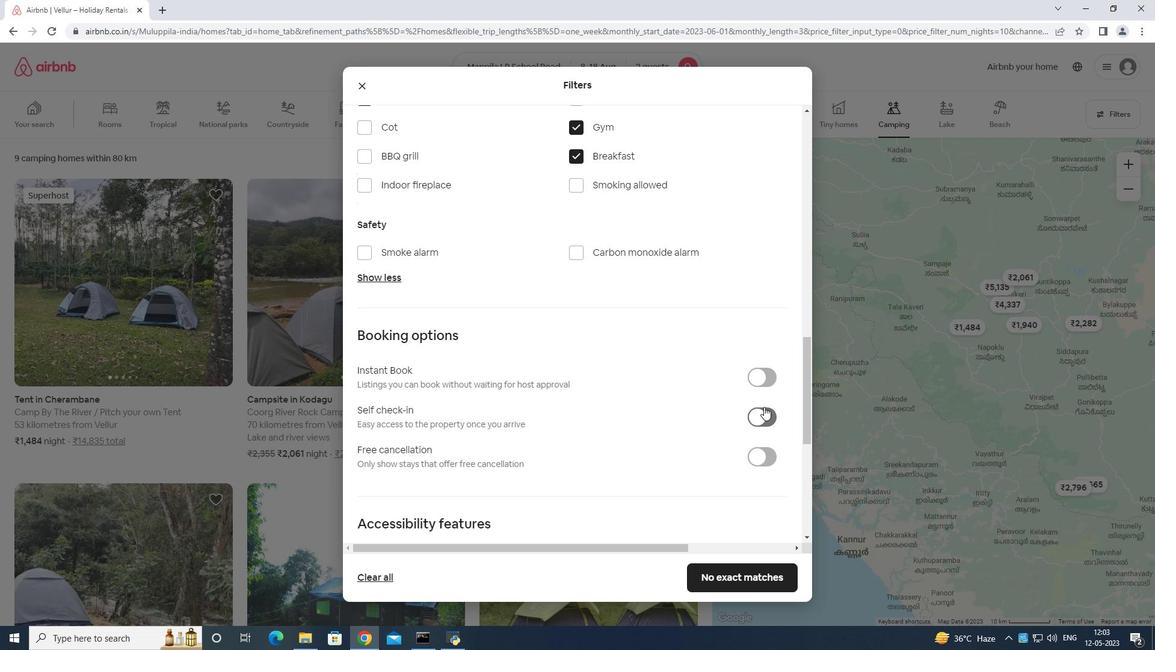 
Action: Mouse scrolled (763, 404) with delta (0, 0)
Screenshot: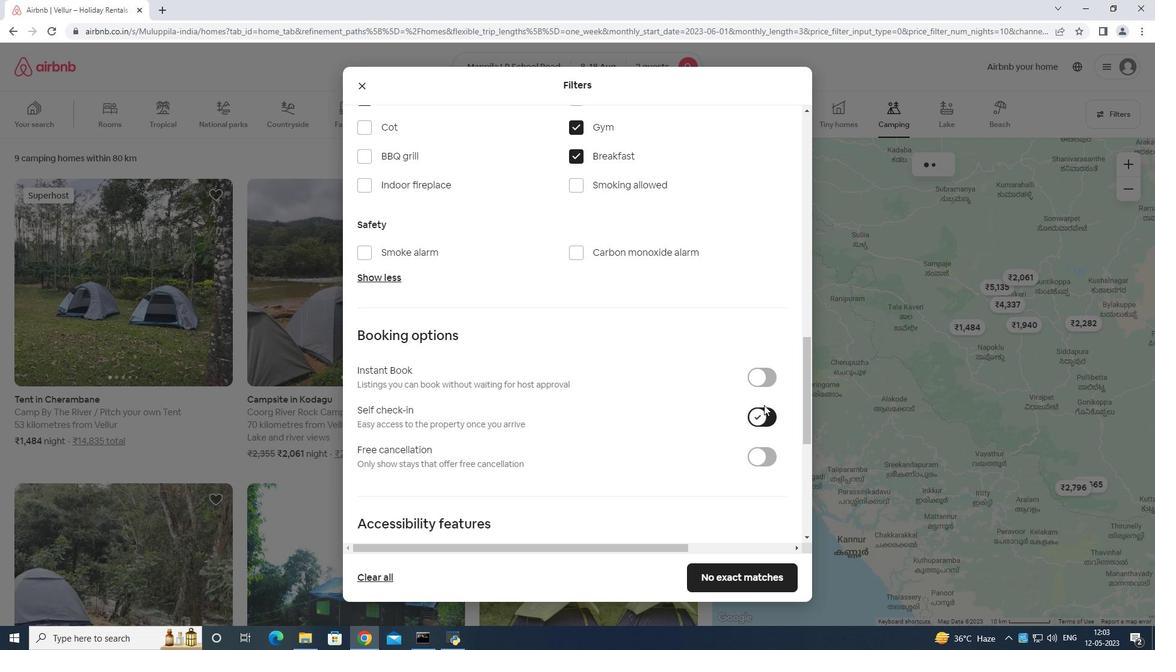 
Action: Mouse moved to (760, 403)
Screenshot: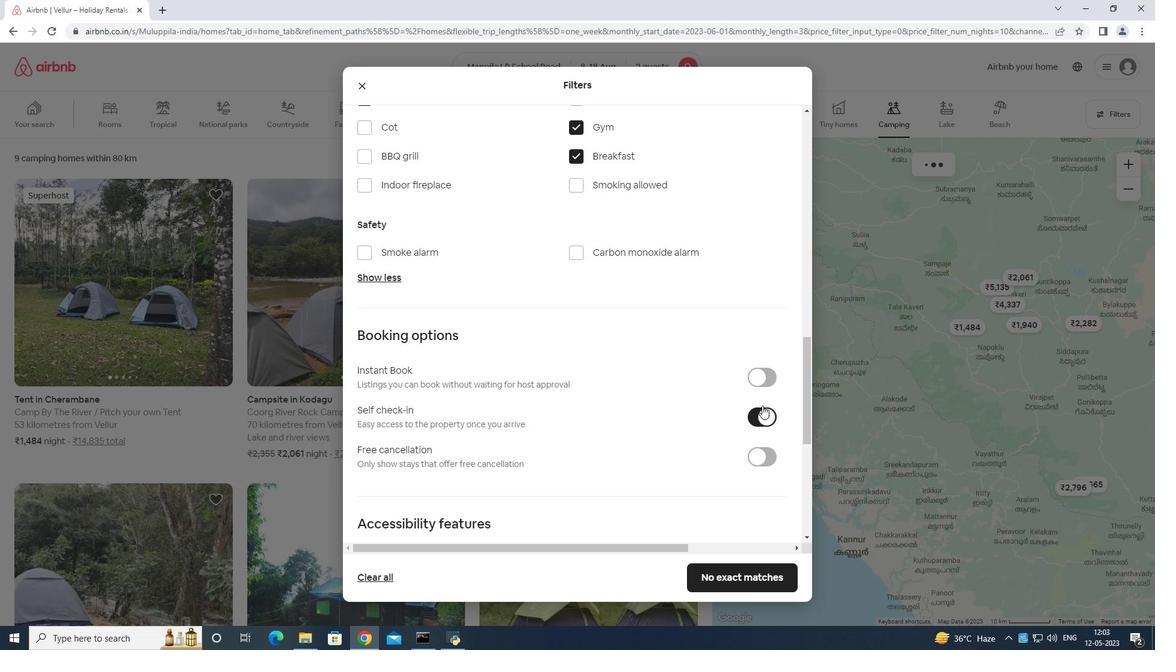 
Action: Mouse scrolled (760, 403) with delta (0, 0)
Screenshot: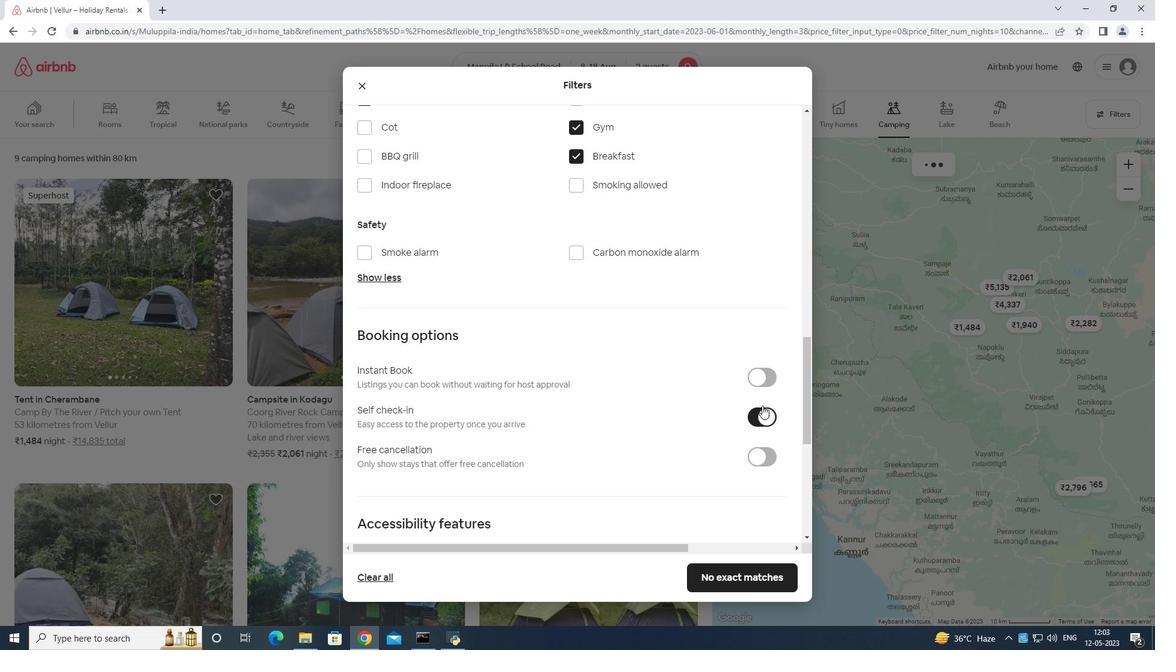 
Action: Mouse scrolled (760, 403) with delta (0, 0)
Screenshot: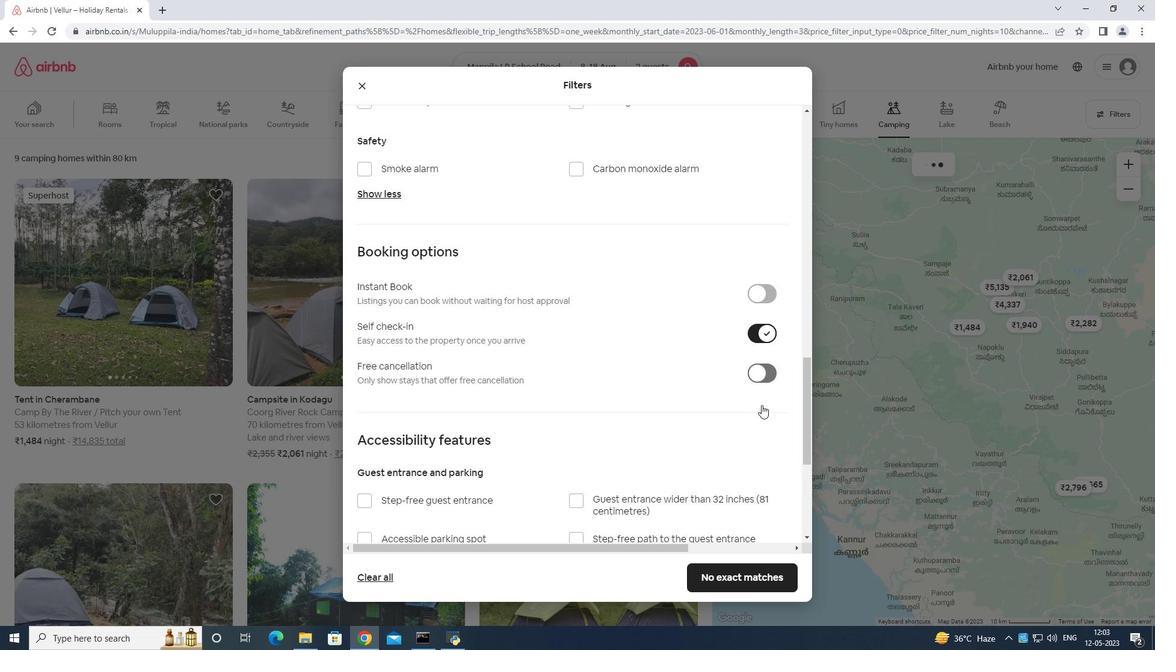 
Action: Mouse scrolled (760, 403) with delta (0, 0)
Screenshot: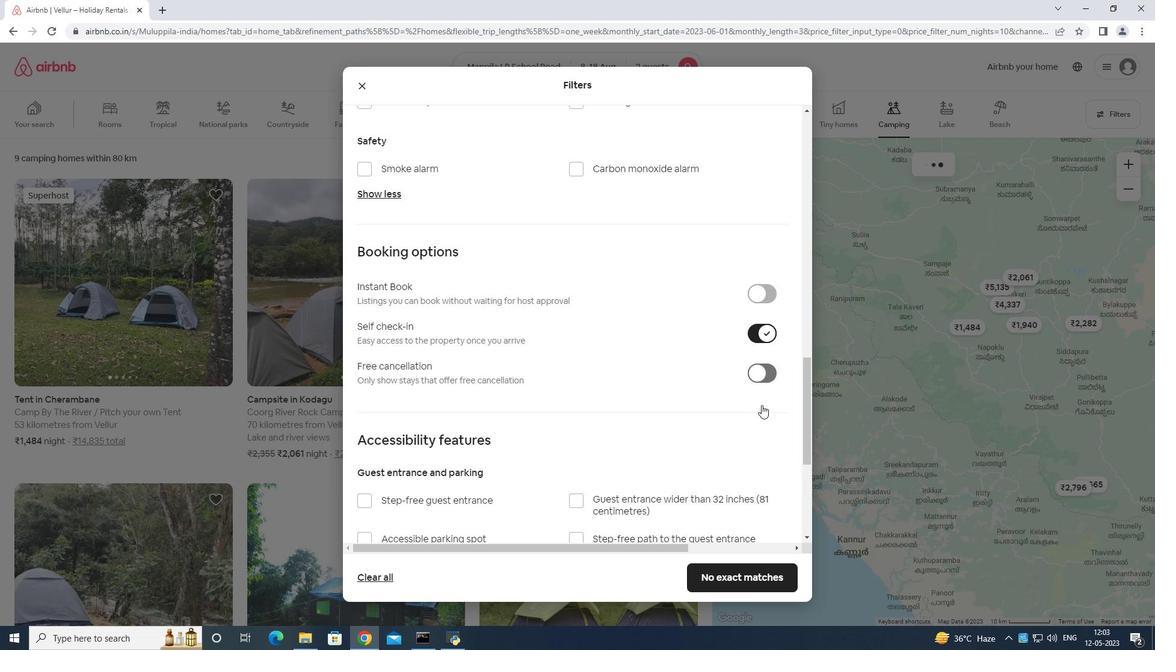 
Action: Mouse moved to (567, 388)
Screenshot: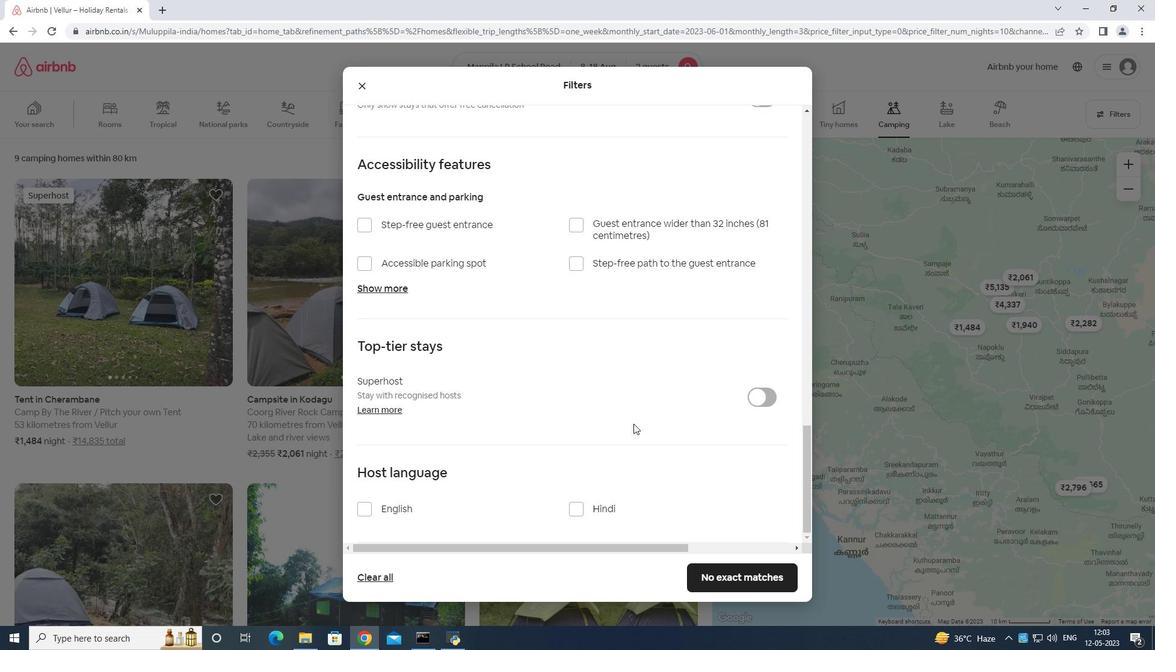
Action: Mouse scrolled (567, 388) with delta (0, 0)
Screenshot: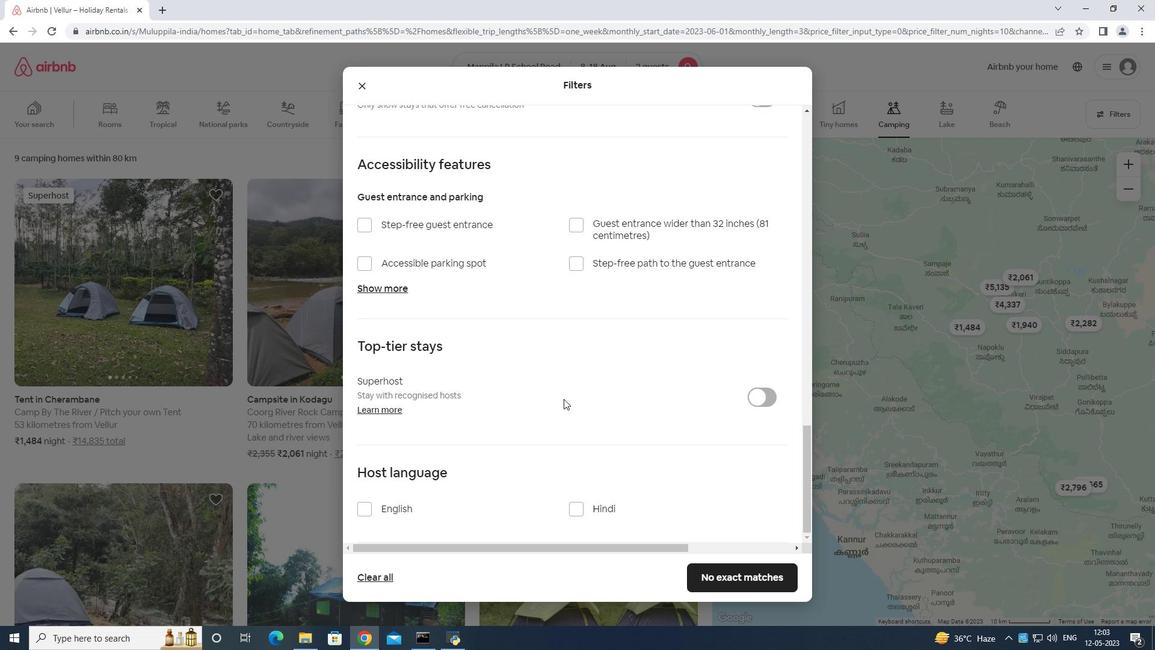 
Action: Mouse scrolled (567, 388) with delta (0, 0)
Screenshot: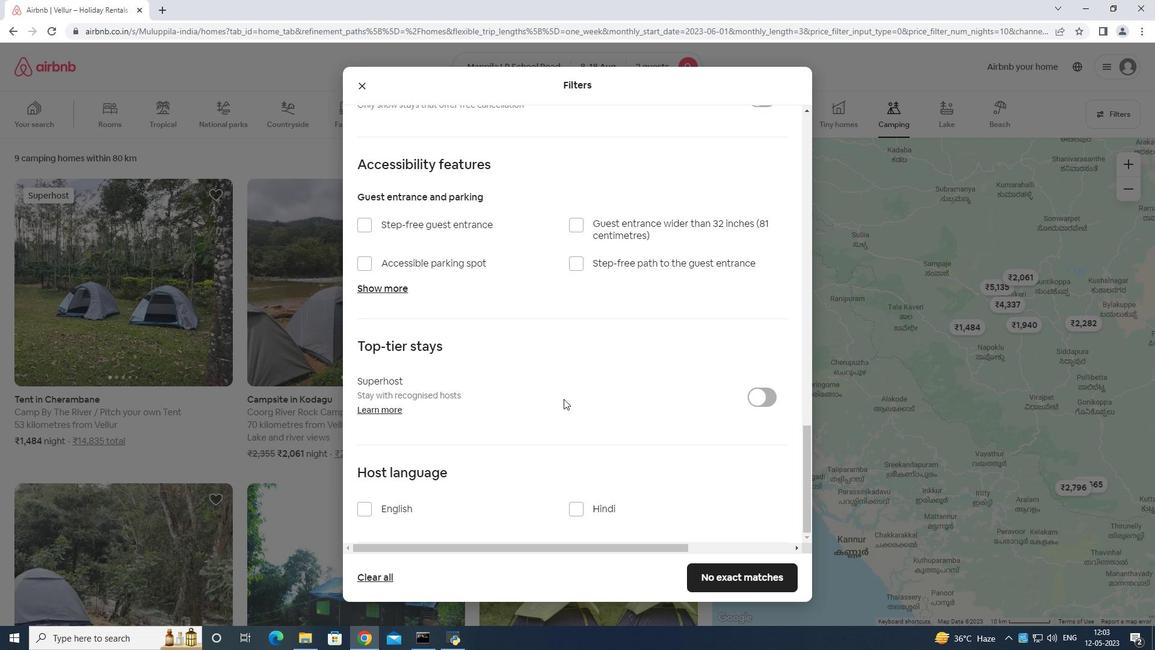 
Action: Mouse scrolled (567, 388) with delta (0, 0)
Screenshot: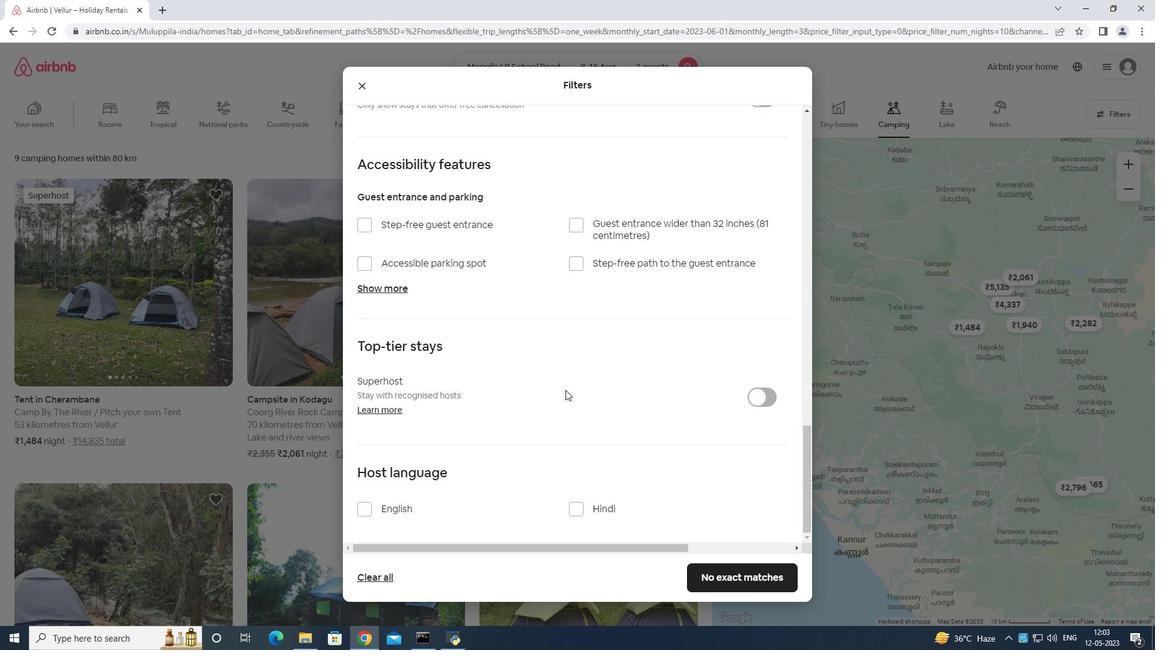 
Action: Mouse moved to (367, 505)
Screenshot: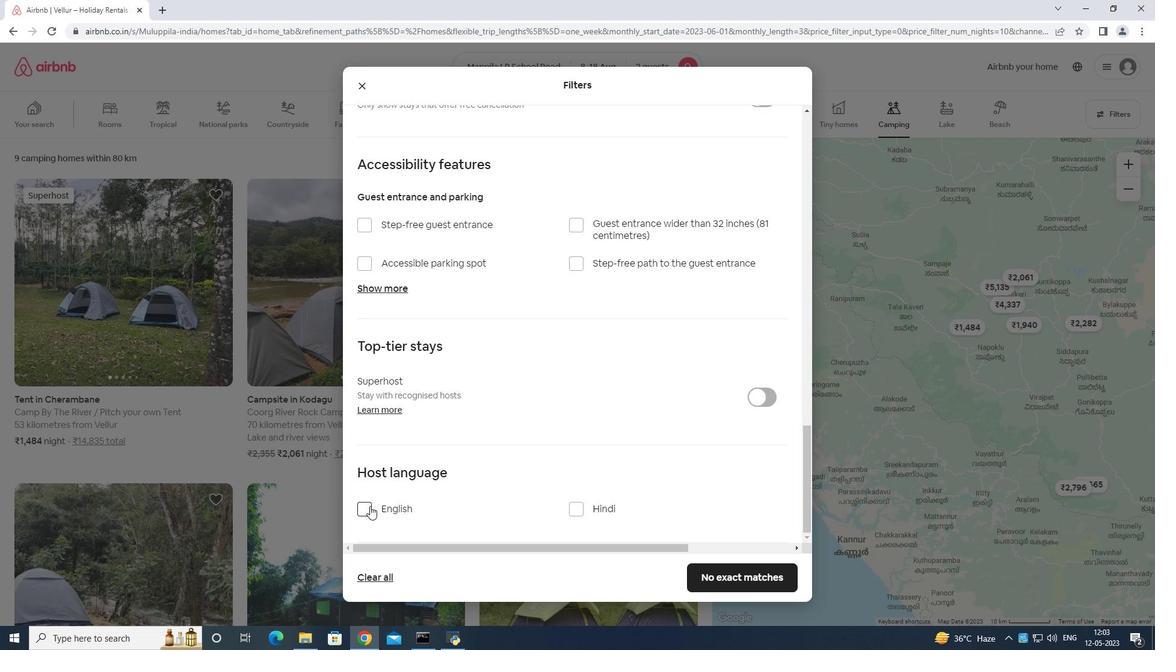 
Action: Mouse pressed left at (367, 505)
Screenshot: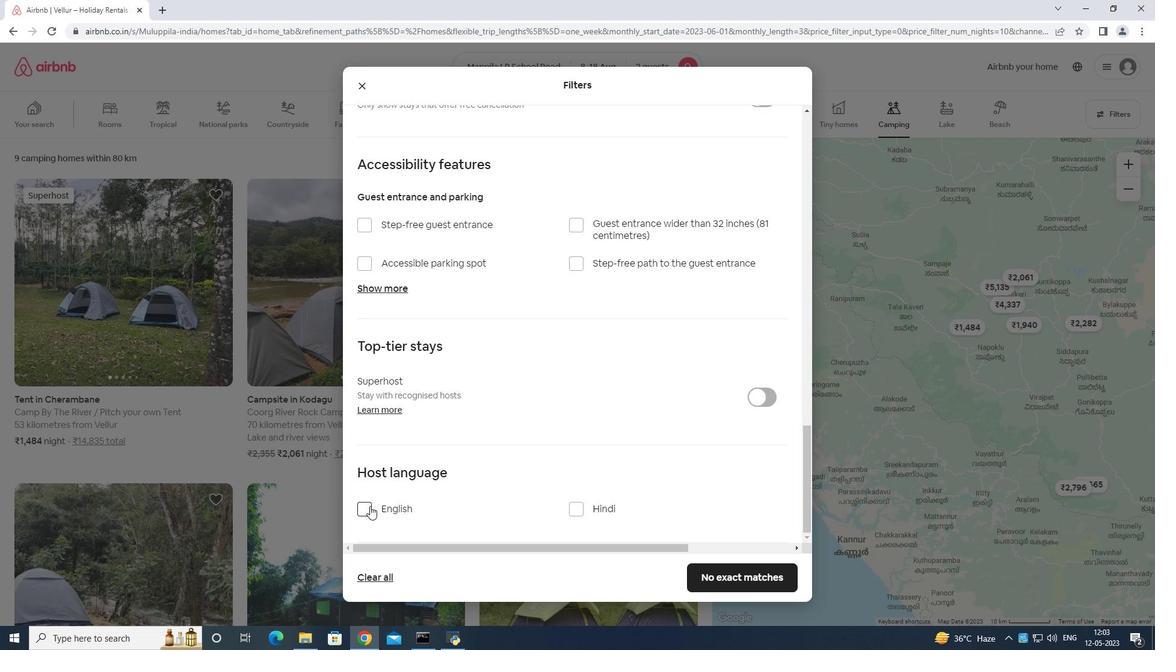 
Action: Mouse moved to (714, 573)
Screenshot: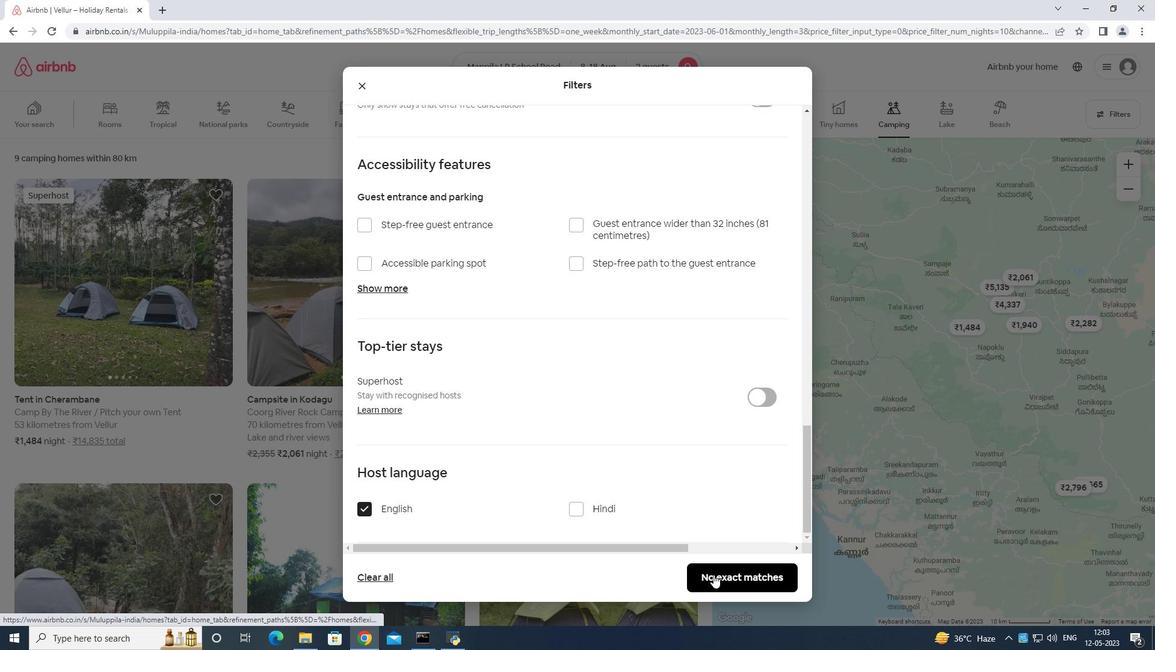 
